 Task: Create in the project BeyondTech and in the Backlog issue 'Develop a new tool for automated testing of mobile application UI/UX design and user flow' a child issue 'Integration with patient information systems', and assign it to team member softage.2@softage.net. Create in the project BeyondTech and in the Backlog issue 'Upgrade the search and filtering mechanisms of a web application to improve user search experience and result accuracy' a child issue 'Code optimization for low-latency network socket optimization', and assign it to team member softage.3@softage.net
Action: Mouse moved to (188, 66)
Screenshot: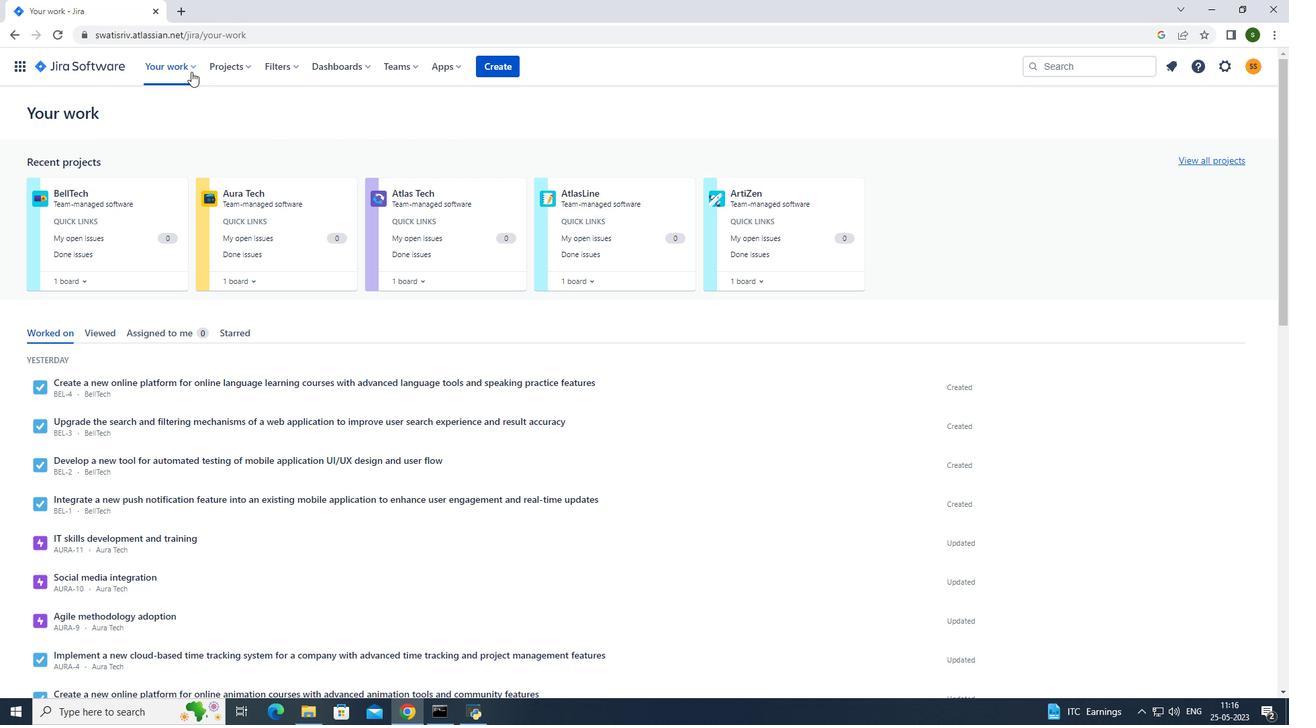 
Action: Mouse pressed left at (188, 66)
Screenshot: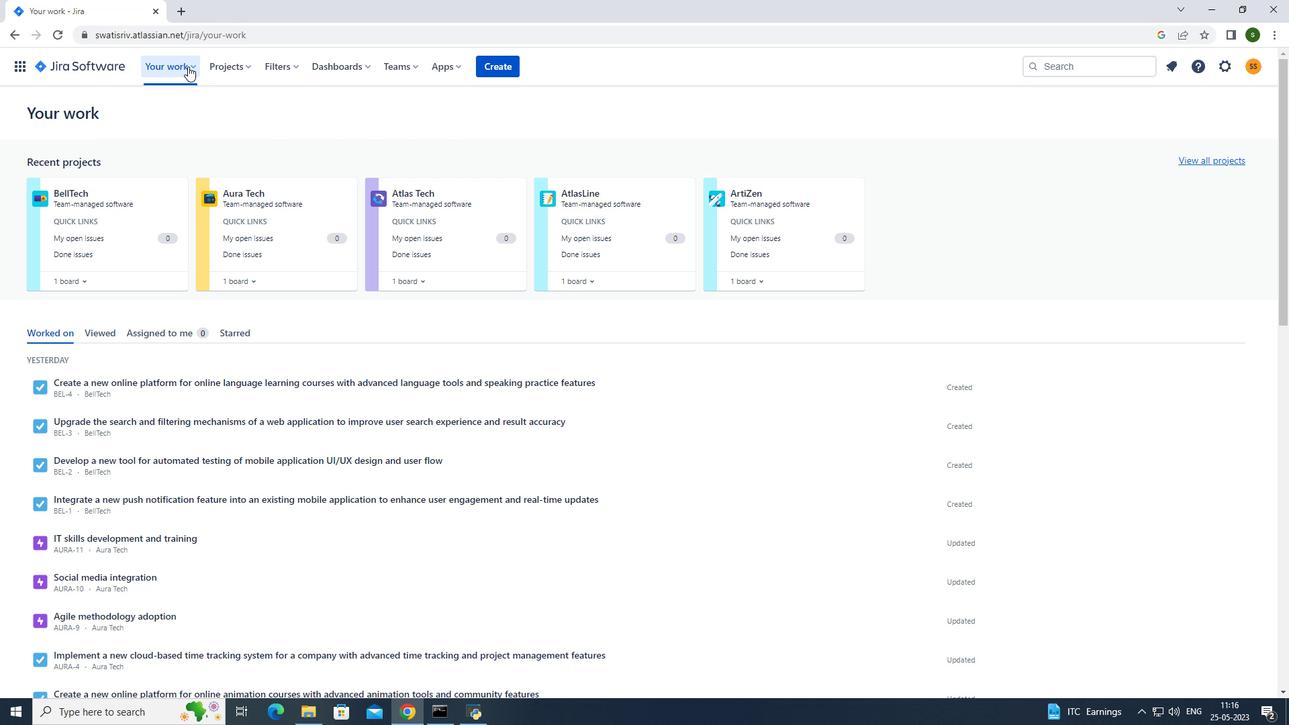
Action: Mouse moved to (243, 66)
Screenshot: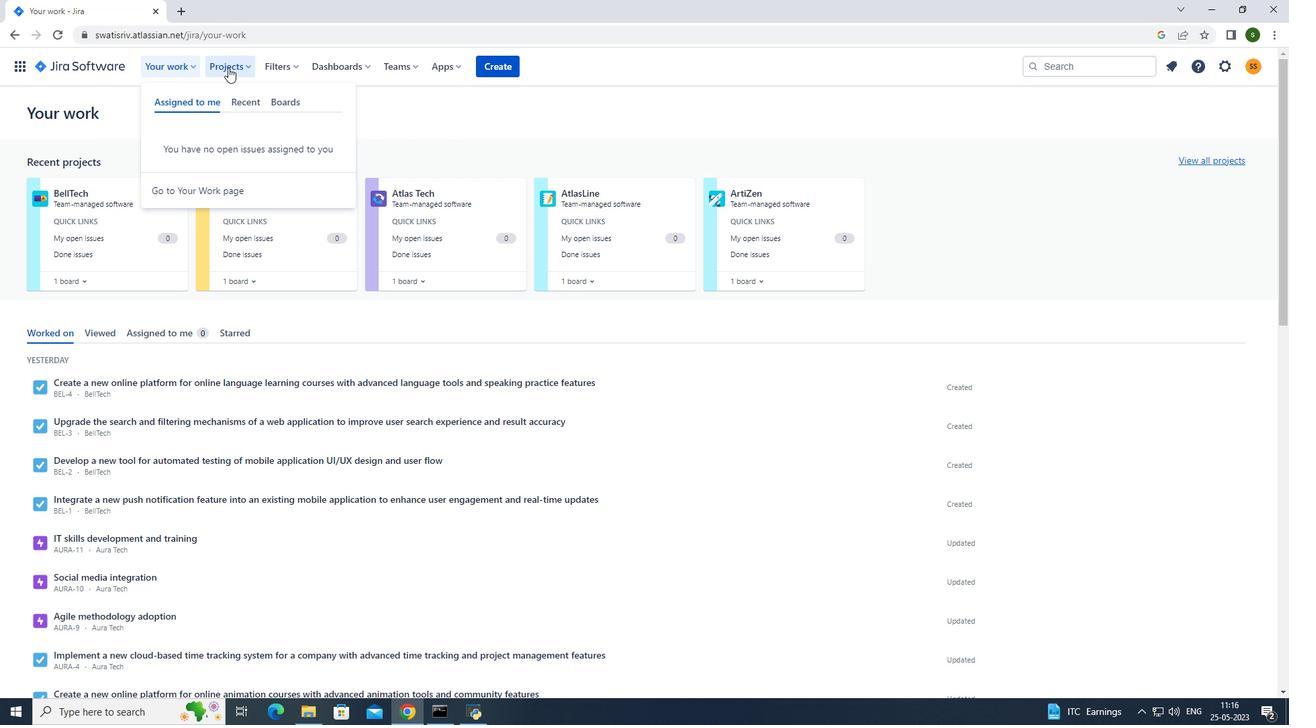 
Action: Mouse pressed left at (243, 66)
Screenshot: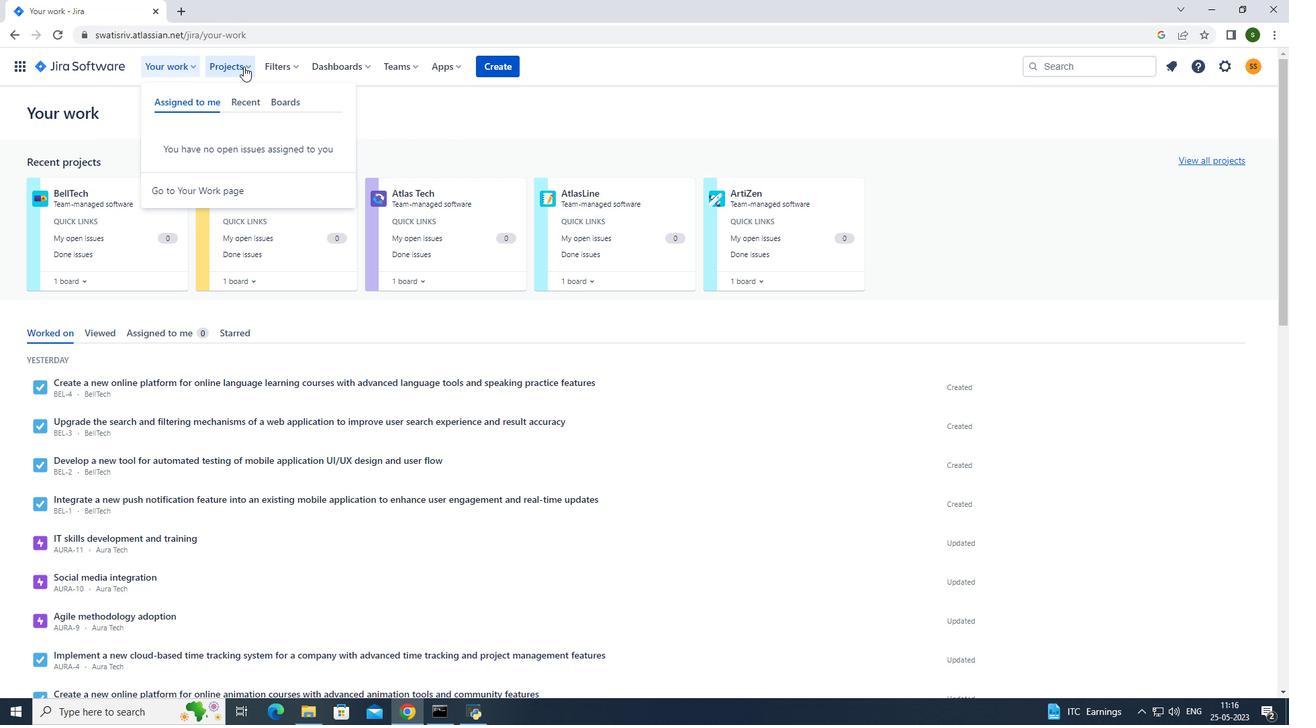 
Action: Mouse moved to (265, 116)
Screenshot: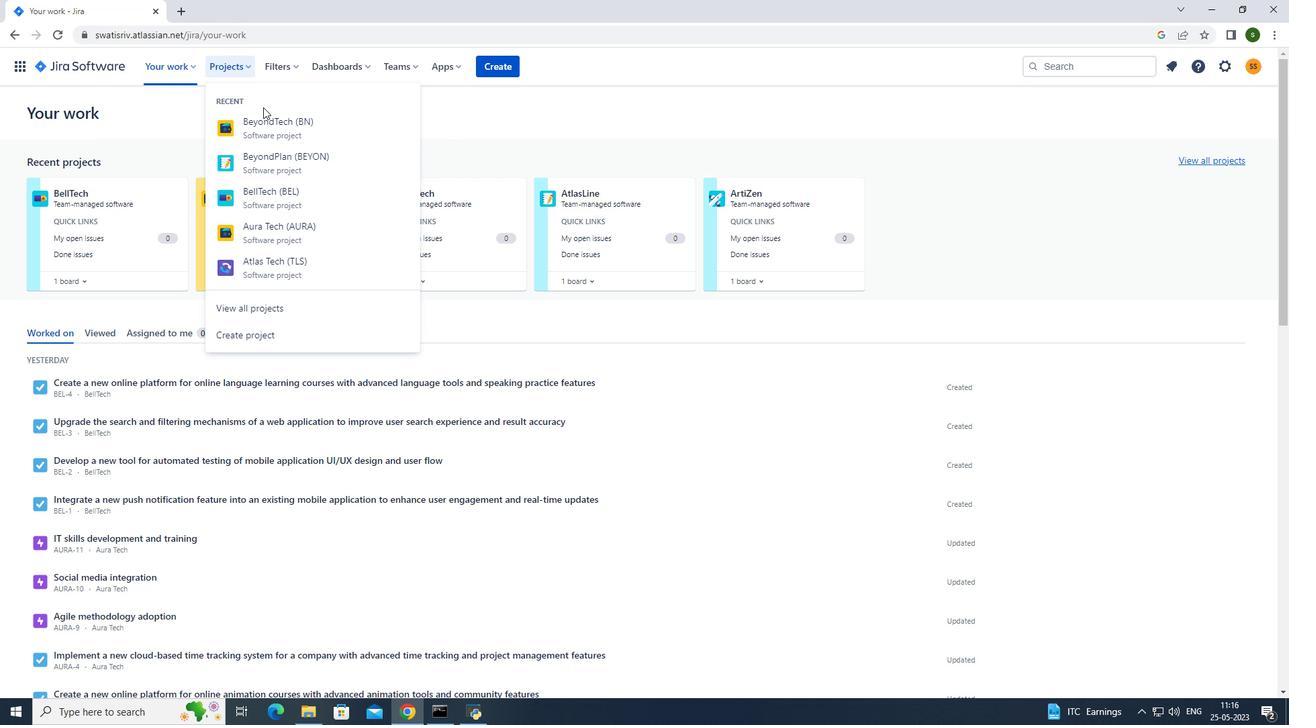
Action: Mouse pressed left at (265, 116)
Screenshot: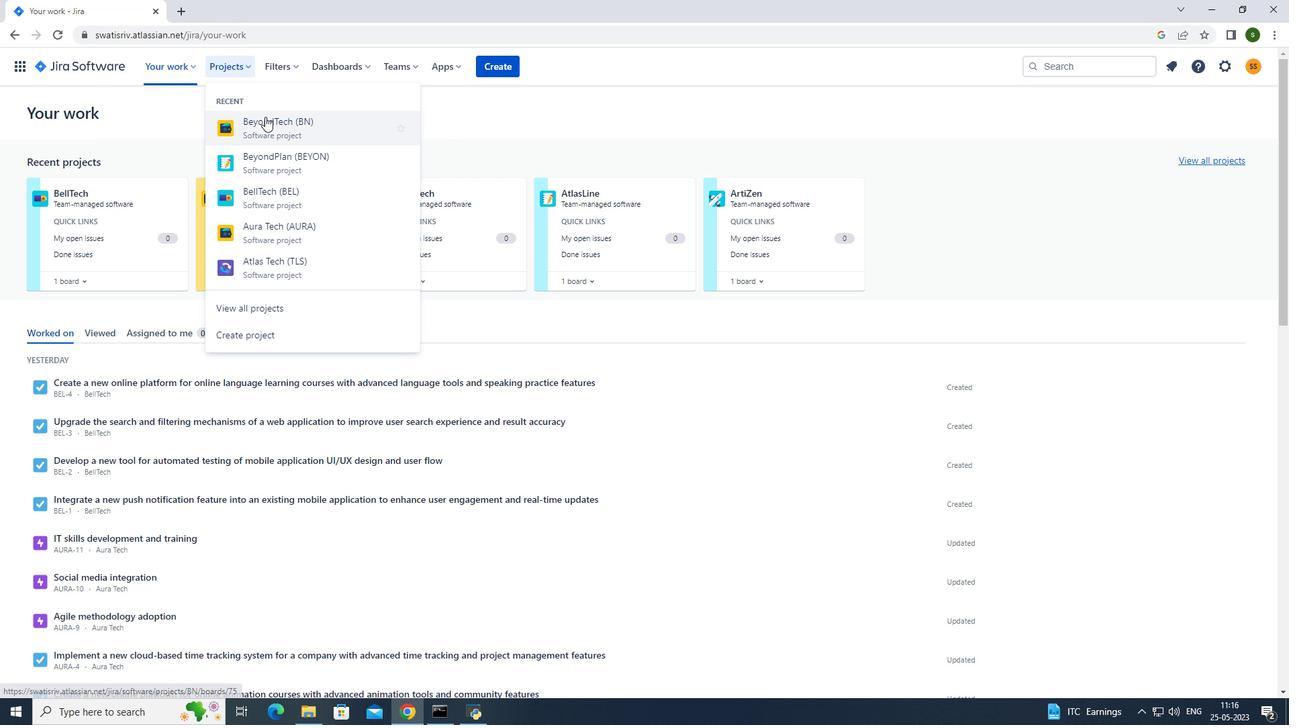 
Action: Mouse moved to (98, 208)
Screenshot: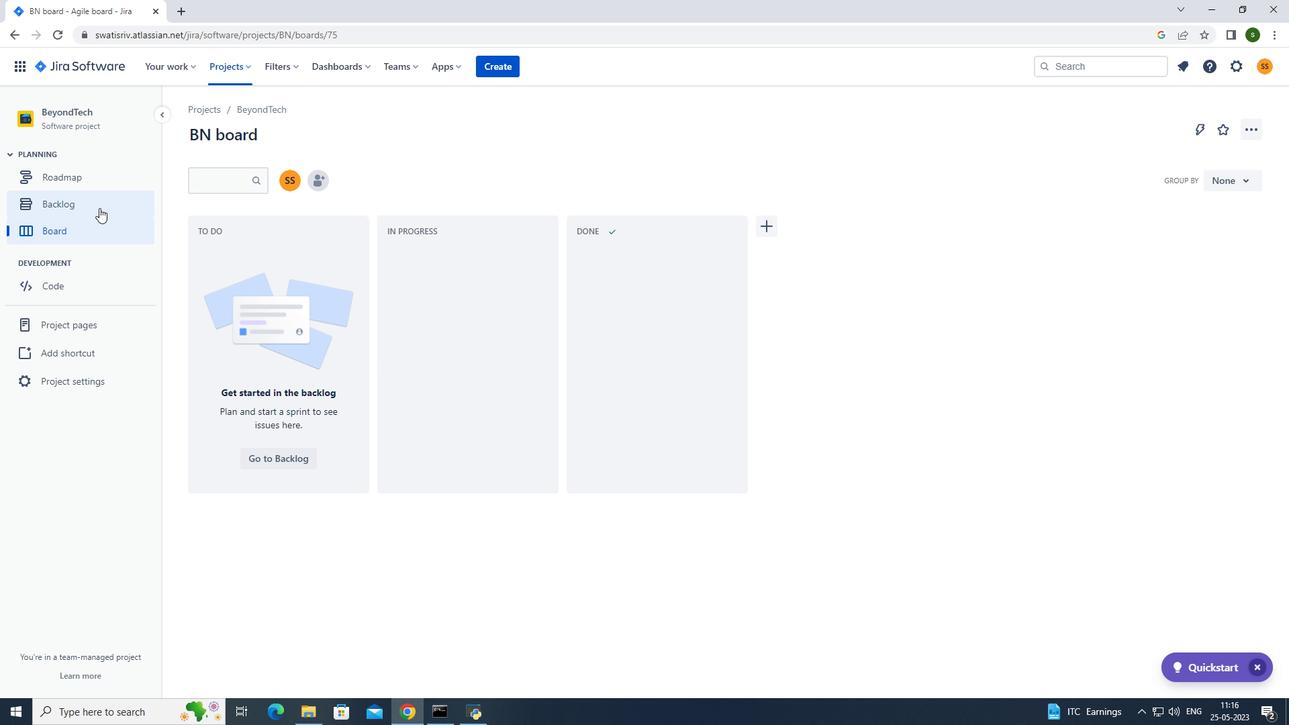 
Action: Mouse pressed left at (98, 208)
Screenshot: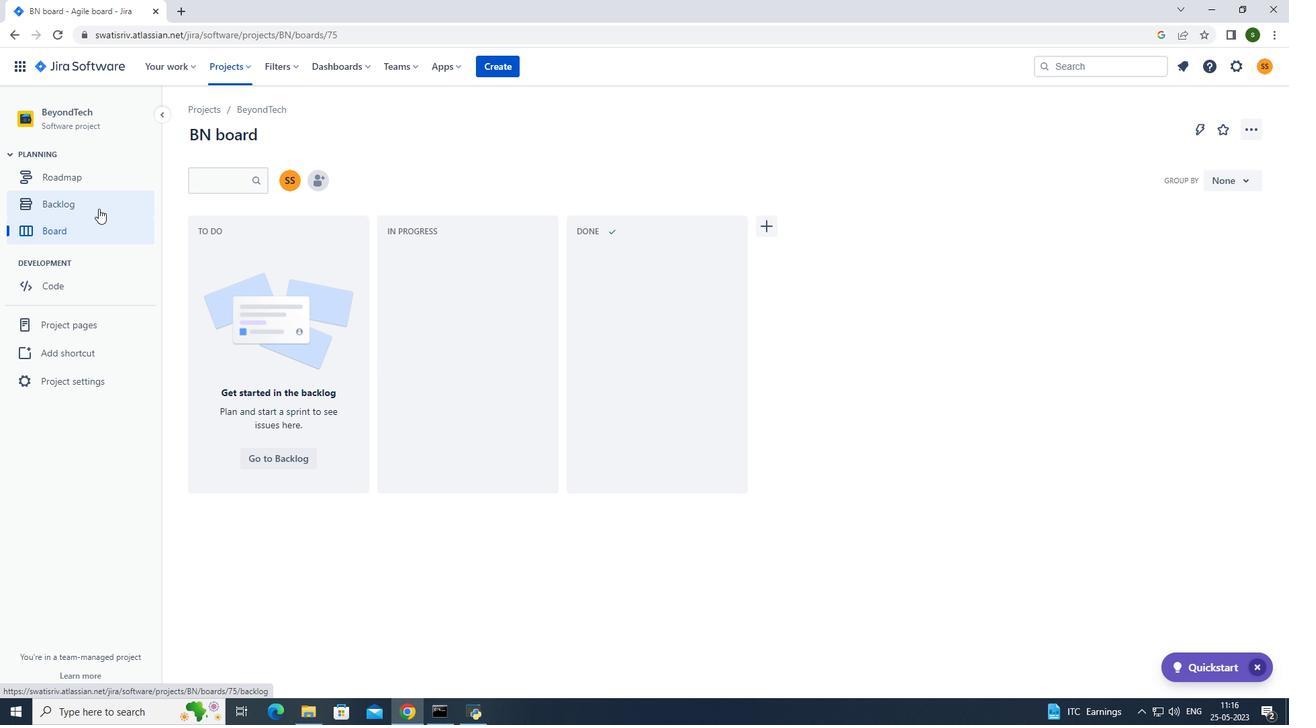 
Action: Mouse moved to (600, 431)
Screenshot: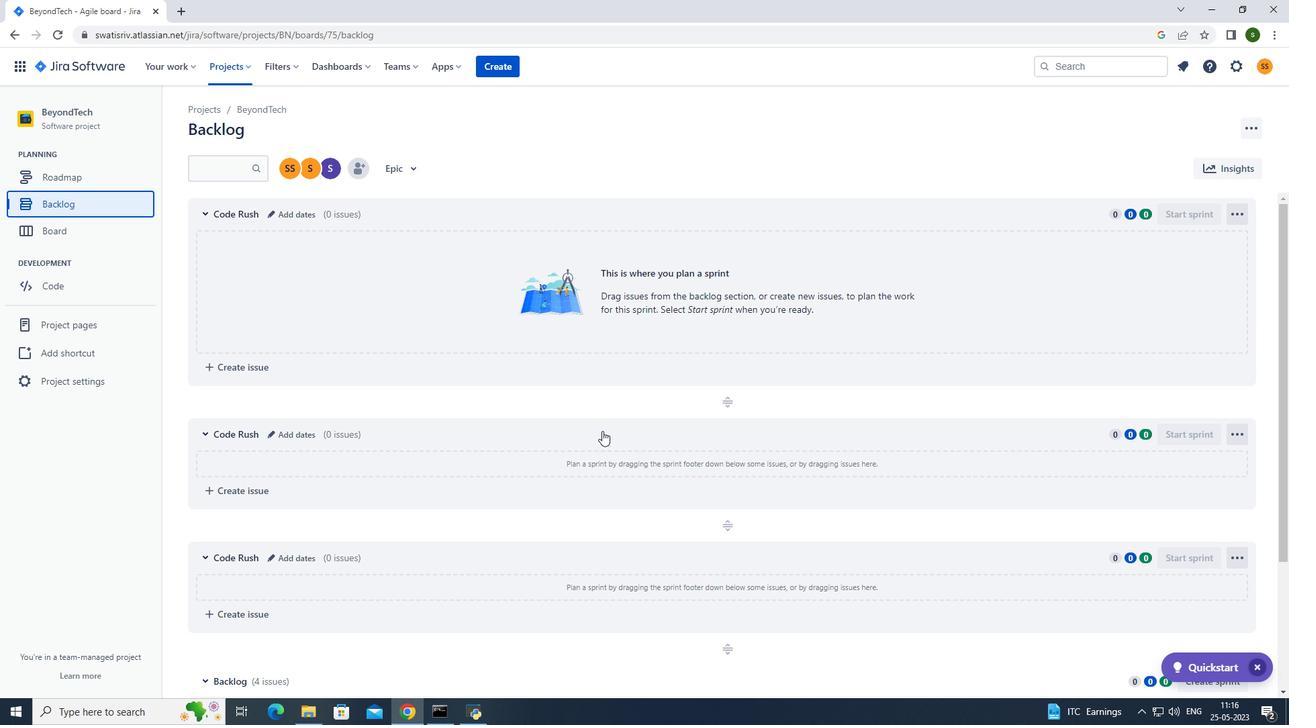 
Action: Mouse scrolled (600, 431) with delta (0, 0)
Screenshot: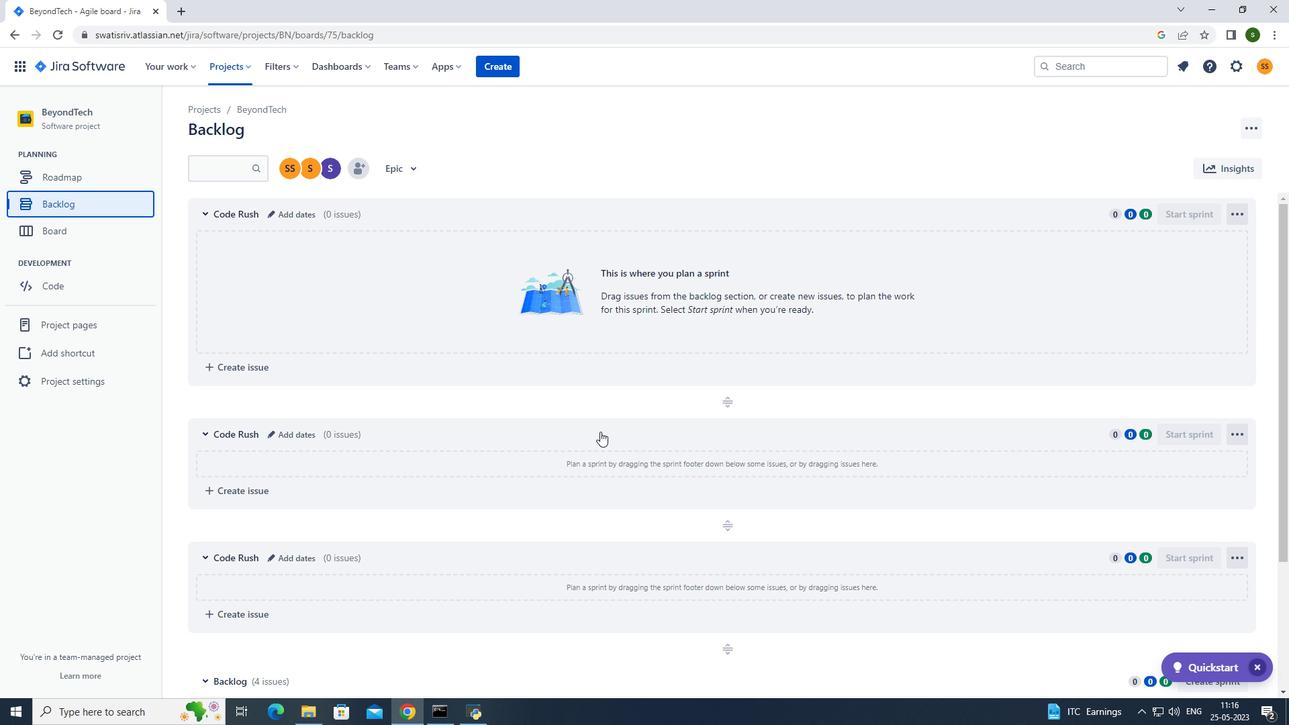 
Action: Mouse scrolled (600, 431) with delta (0, 0)
Screenshot: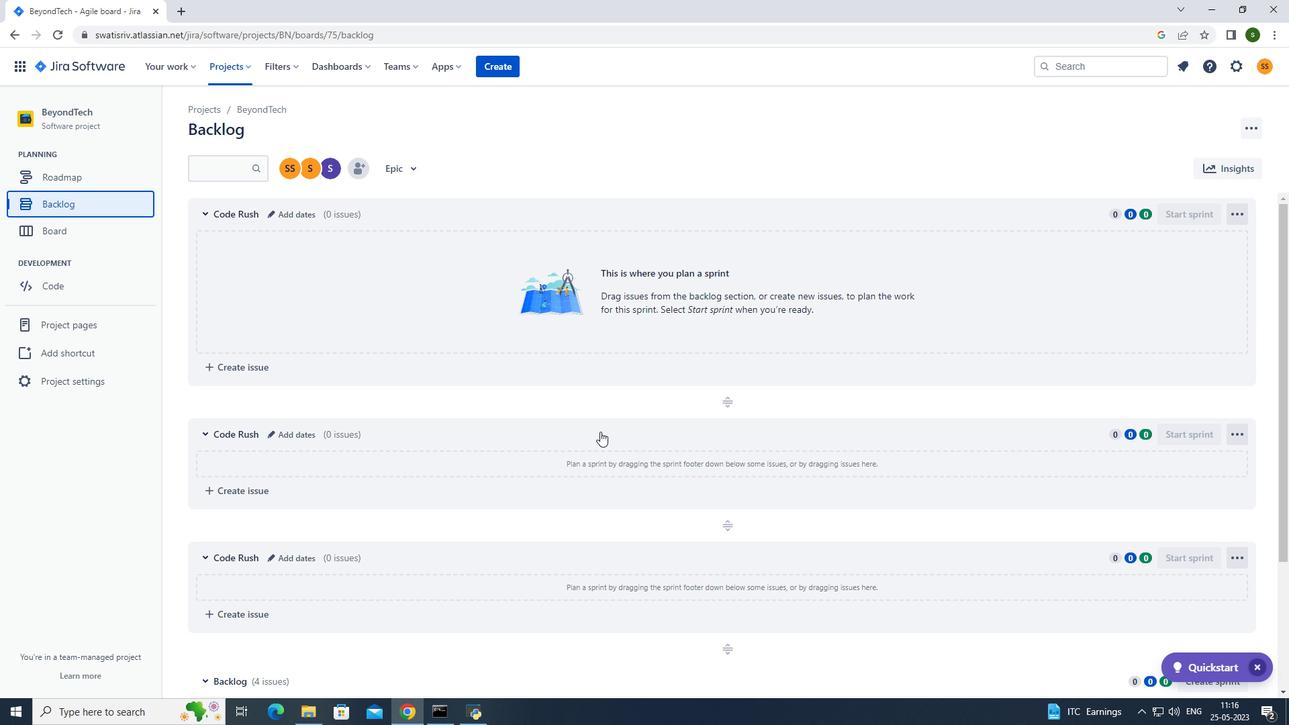 
Action: Mouse scrolled (600, 431) with delta (0, 0)
Screenshot: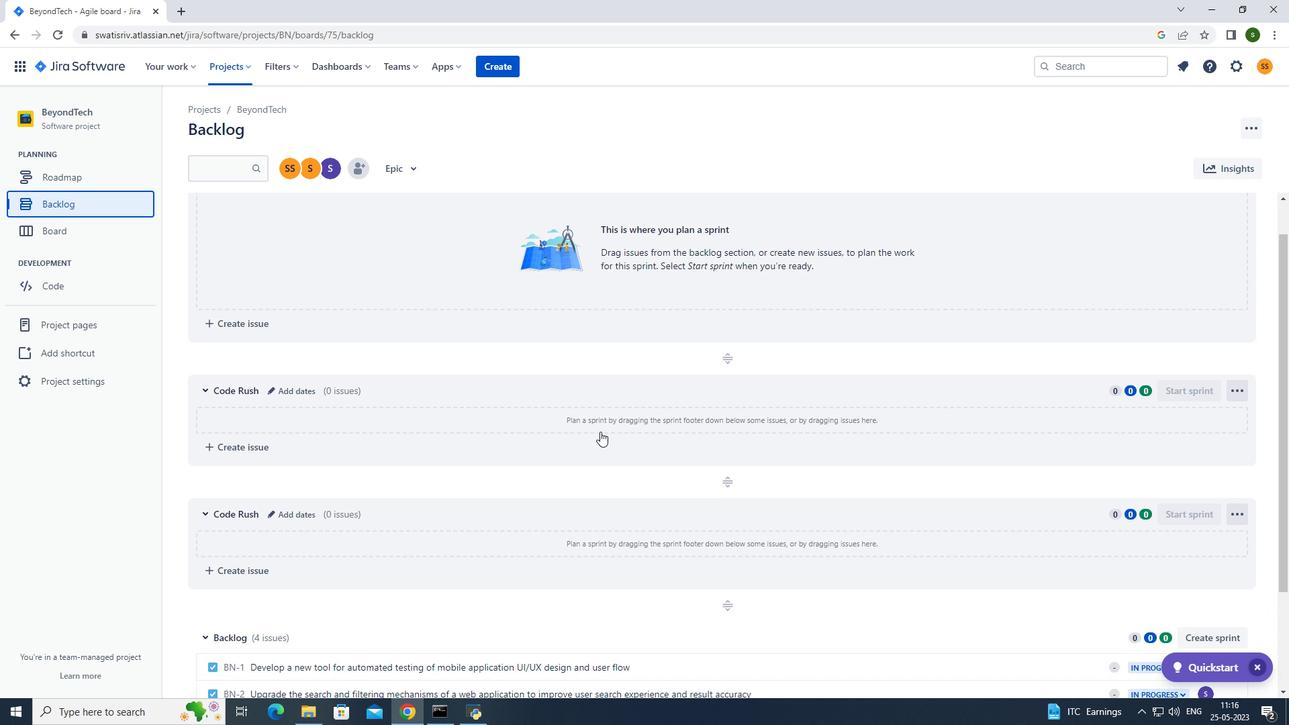 
Action: Mouse scrolled (600, 431) with delta (0, 0)
Screenshot: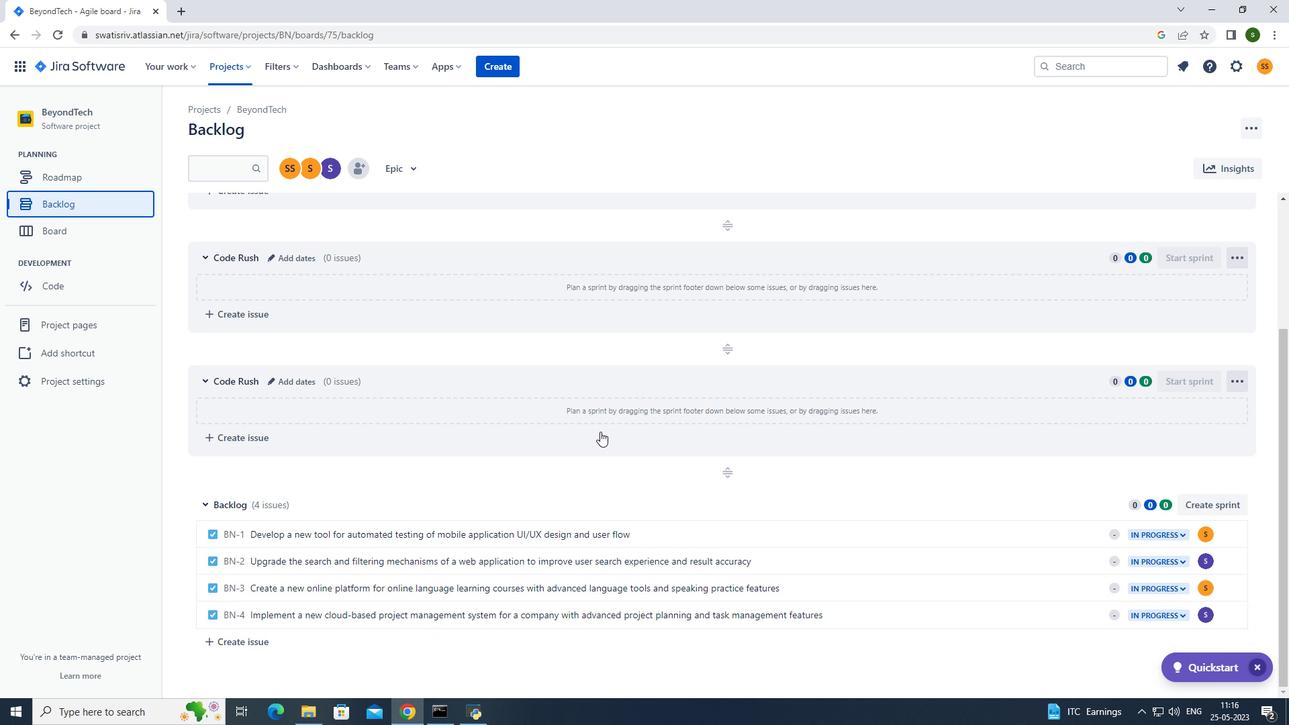 
Action: Mouse scrolled (600, 431) with delta (0, 0)
Screenshot: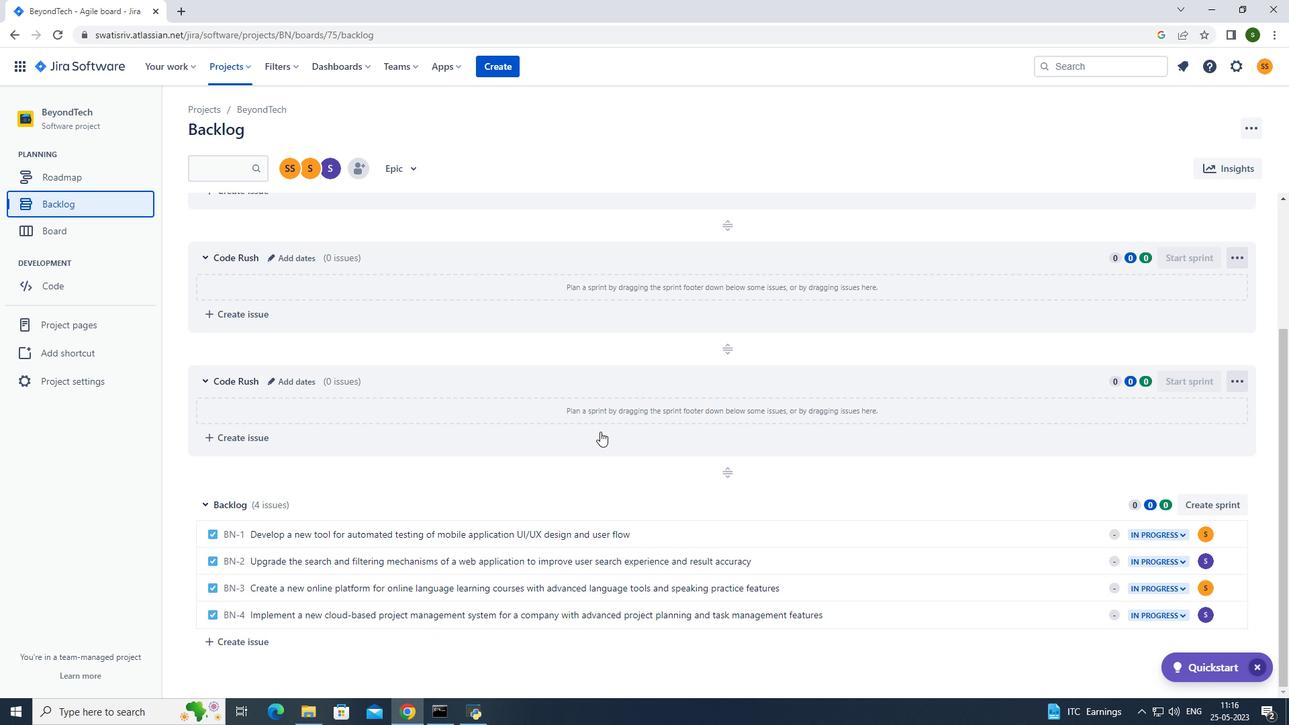 
Action: Mouse moved to (848, 531)
Screenshot: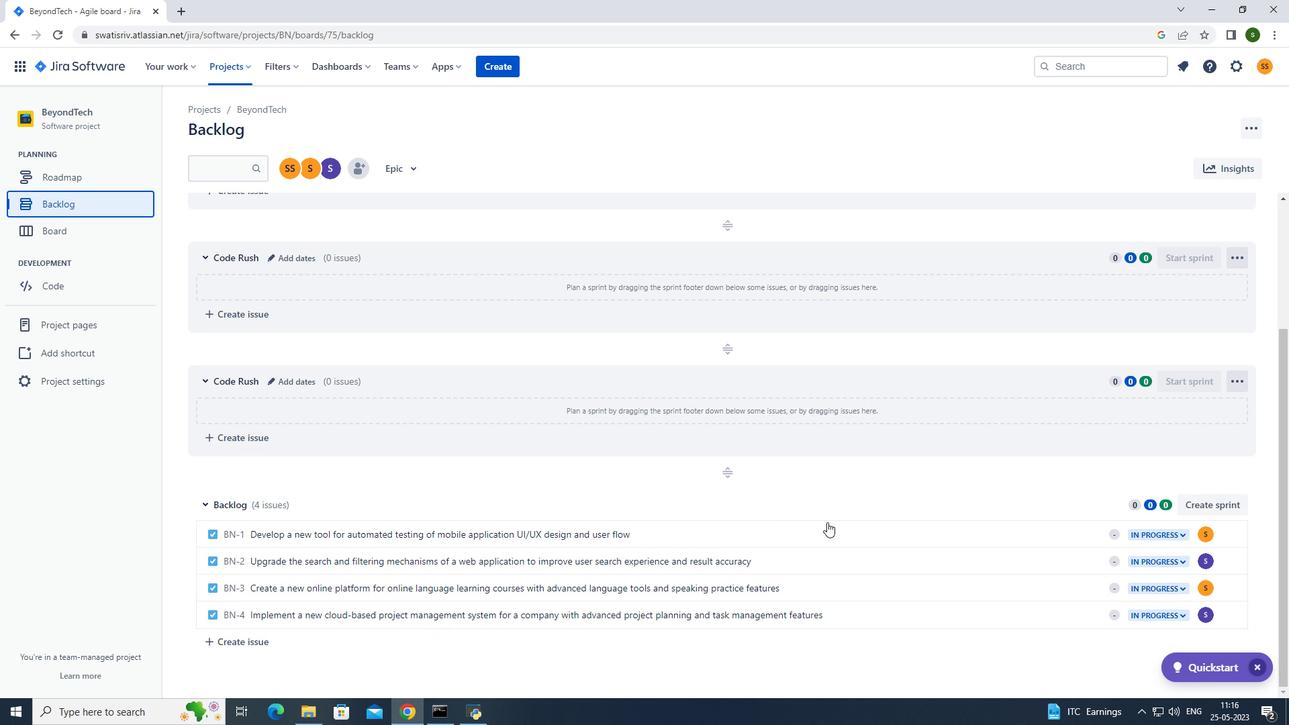 
Action: Mouse pressed left at (848, 531)
Screenshot: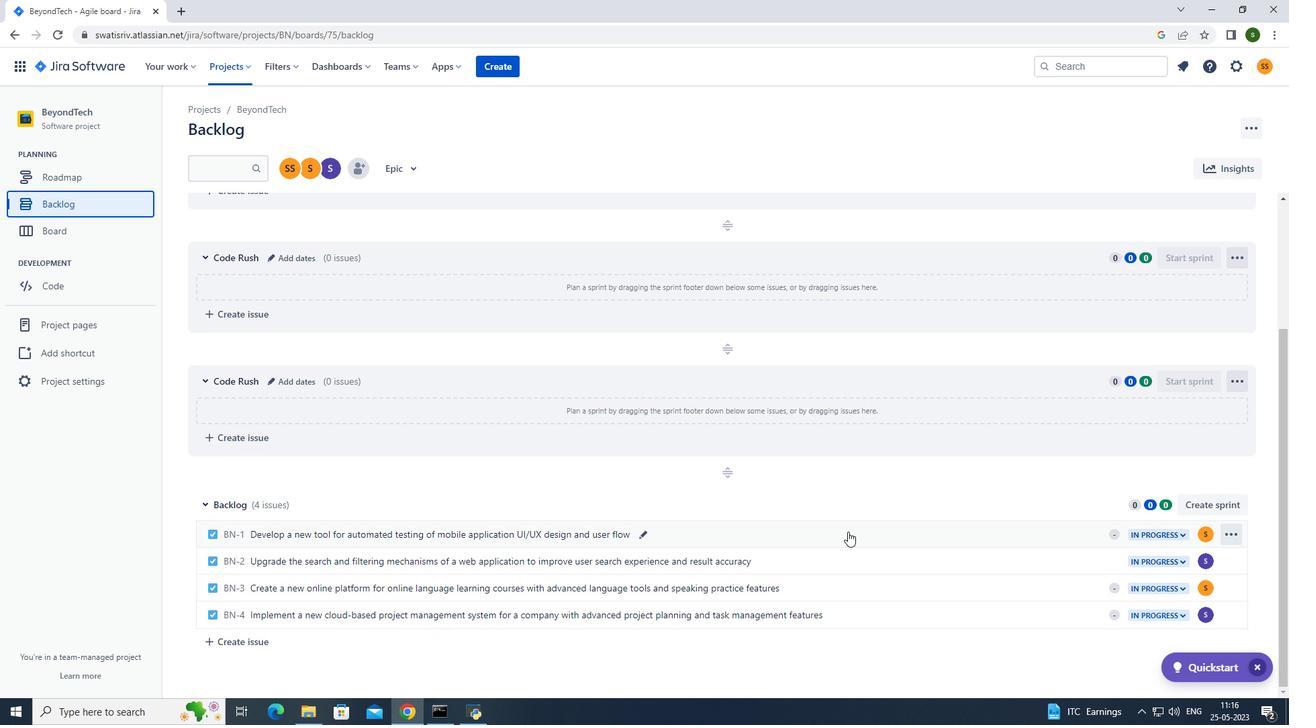 
Action: Mouse moved to (1051, 313)
Screenshot: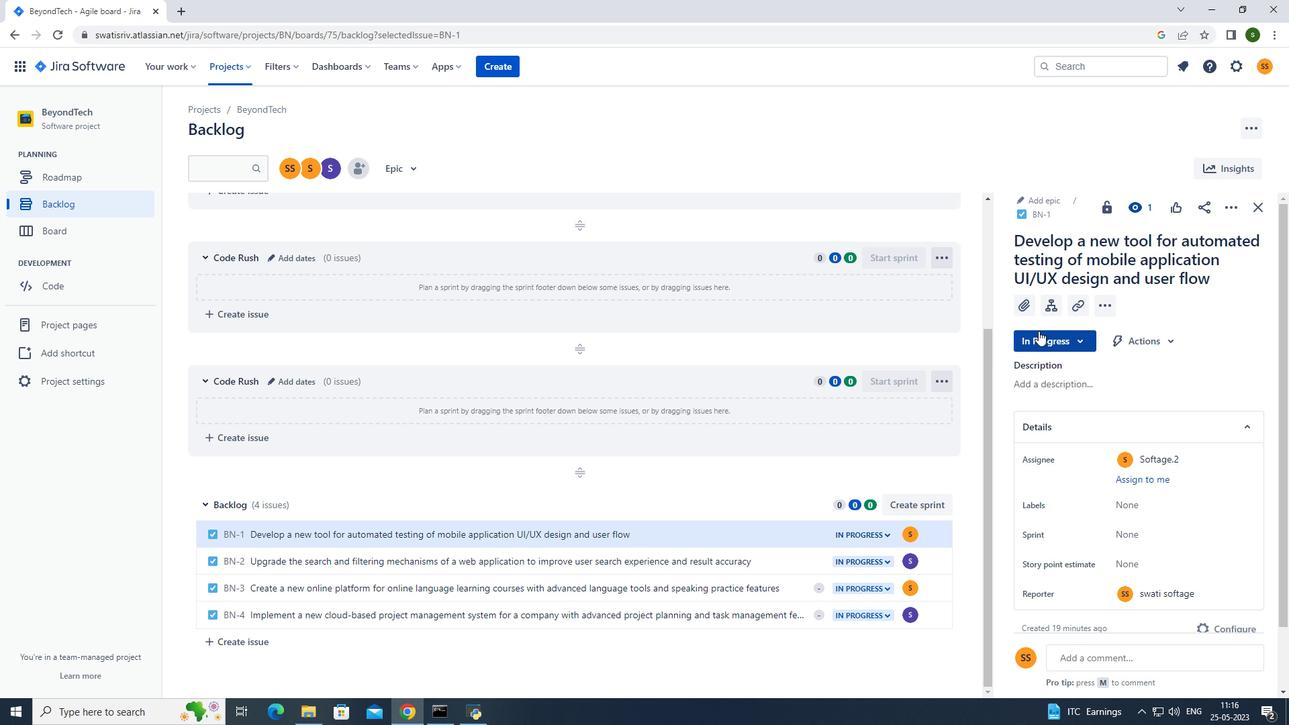 
Action: Mouse pressed left at (1051, 313)
Screenshot: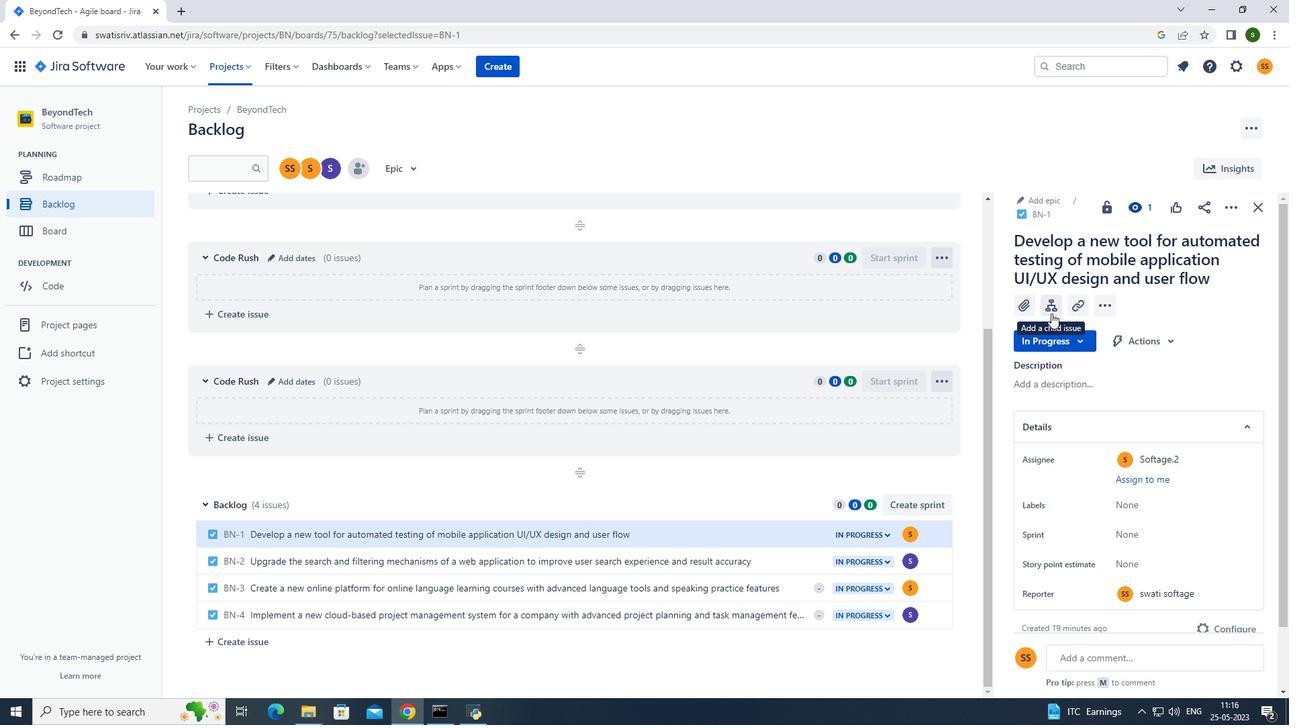 
Action: Mouse moved to (1087, 424)
Screenshot: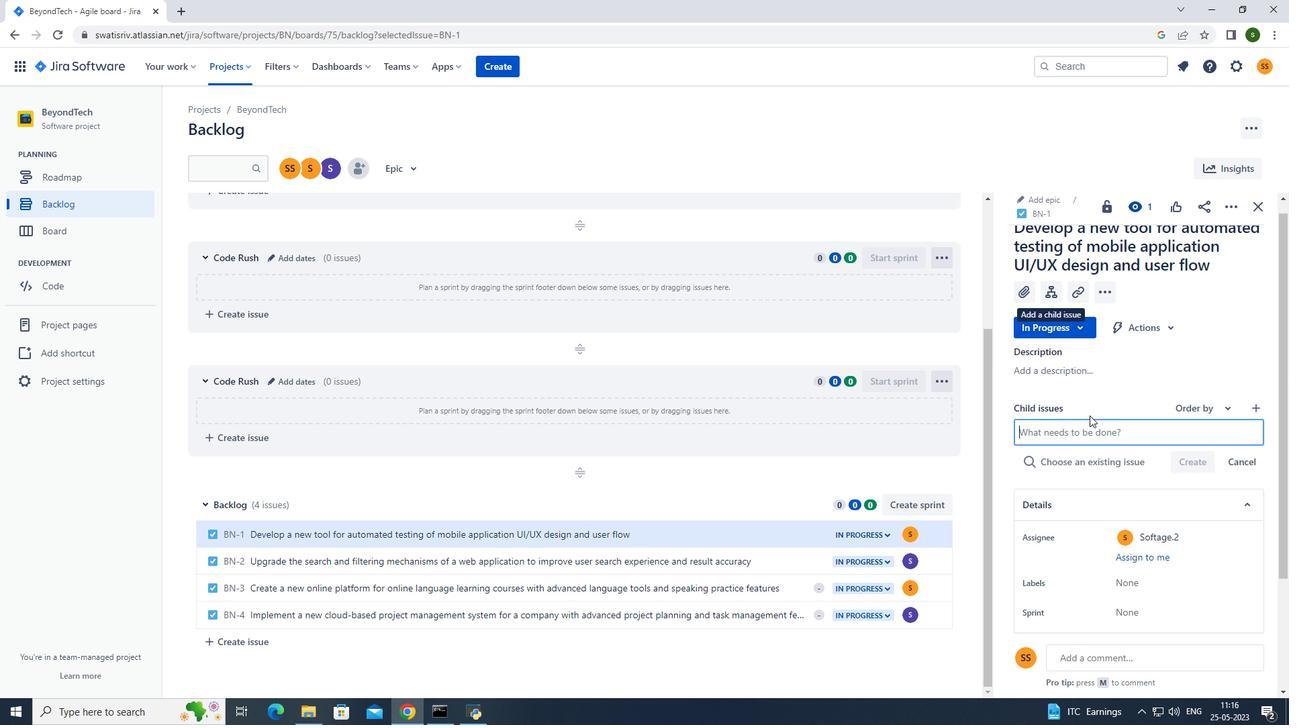 
Action: Mouse pressed left at (1087, 424)
Screenshot: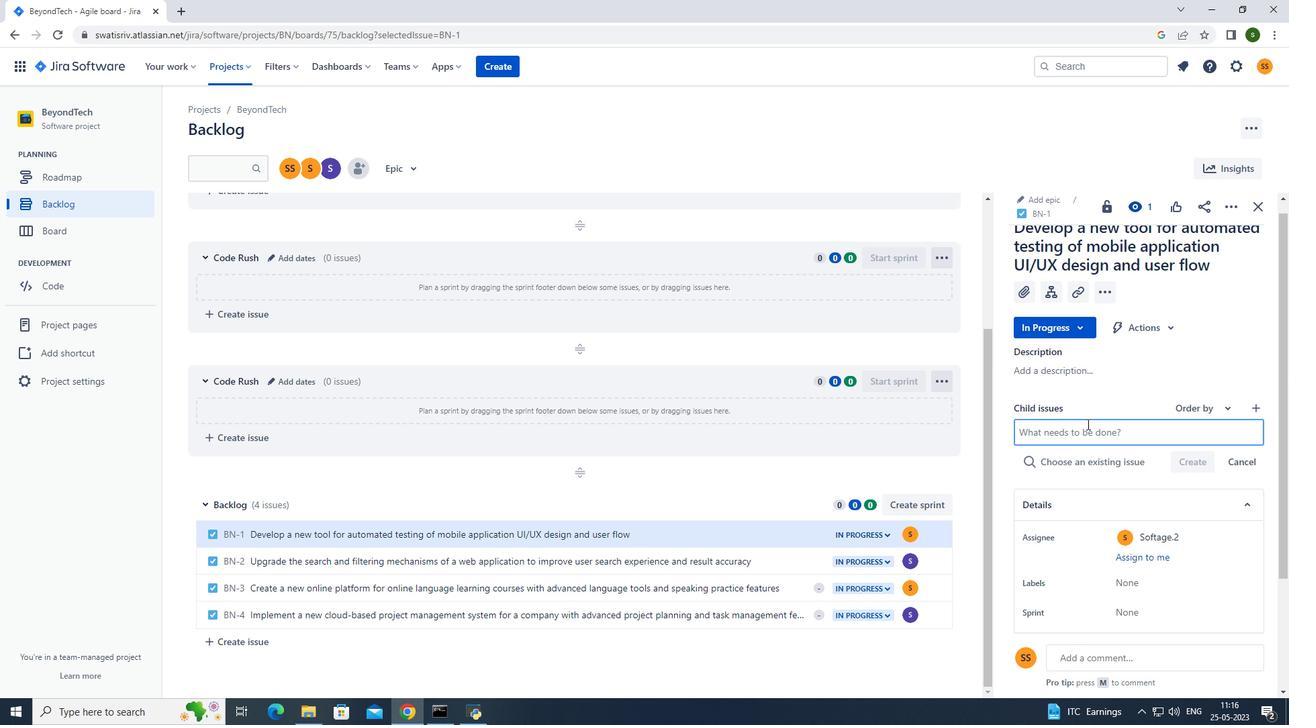 
Action: Mouse moved to (1087, 424)
Screenshot: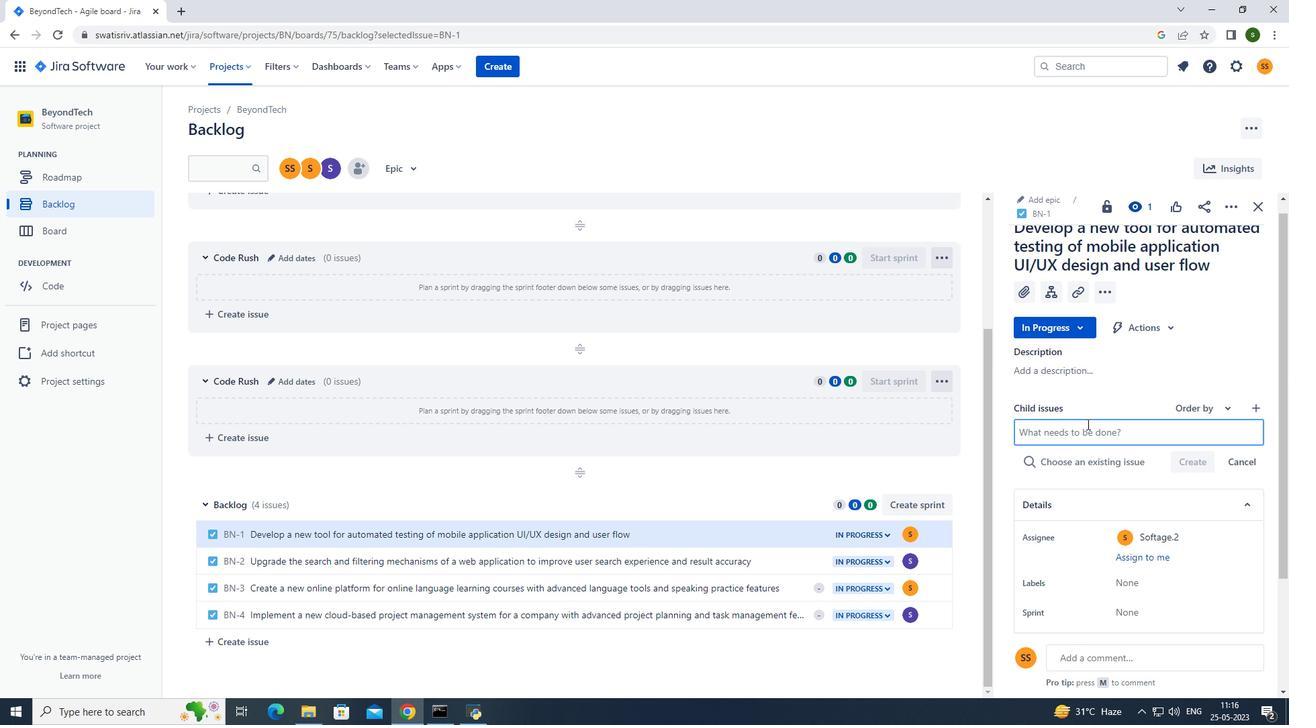 
Action: Key pressed <Key.caps_lock>I<Key.caps_lock>ntegration<Key.space>with<Key.space>patient<Key.space>information<Key.space>systems<Key.enter>
Screenshot: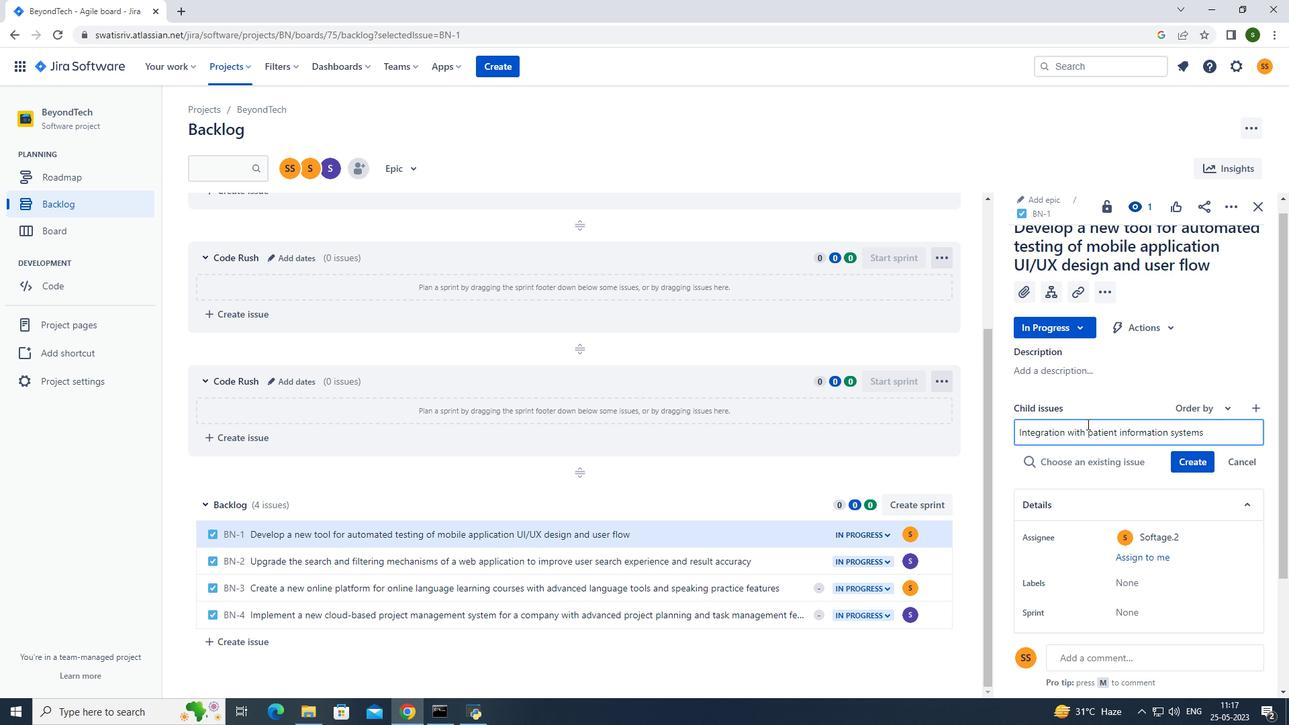 
Action: Mouse moved to (1203, 438)
Screenshot: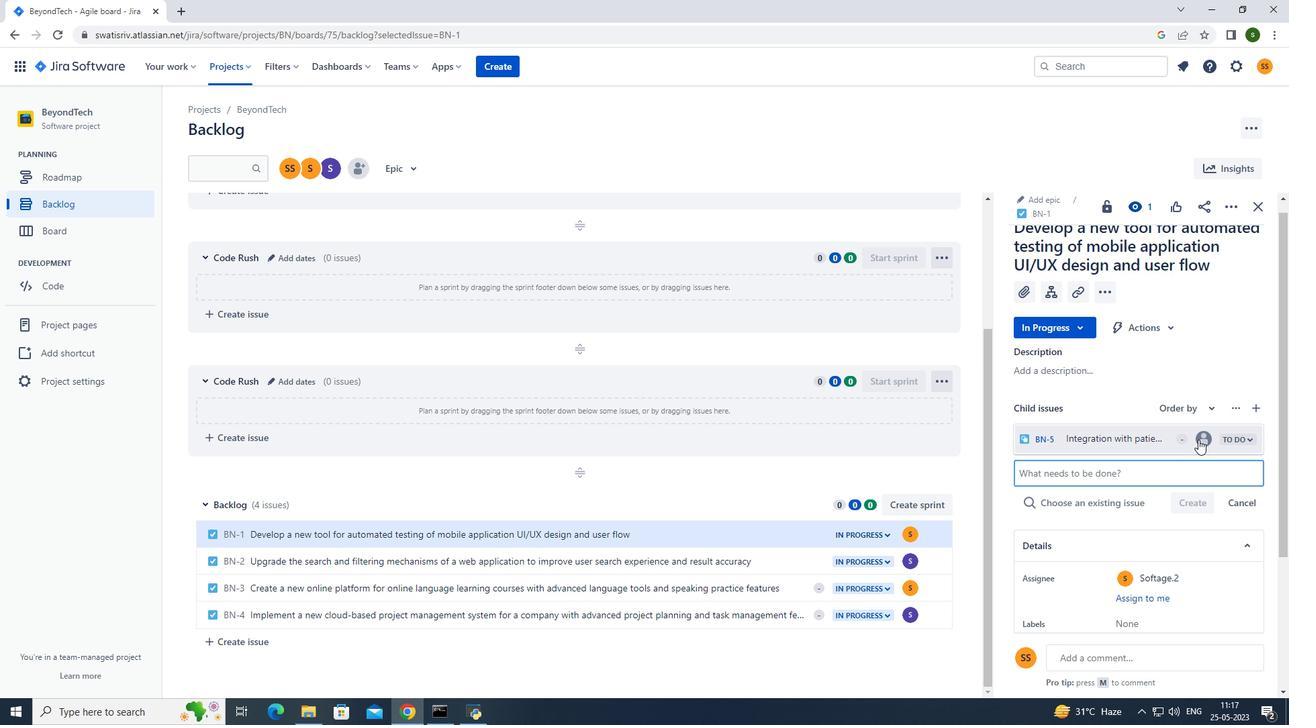 
Action: Mouse pressed left at (1203, 438)
Screenshot: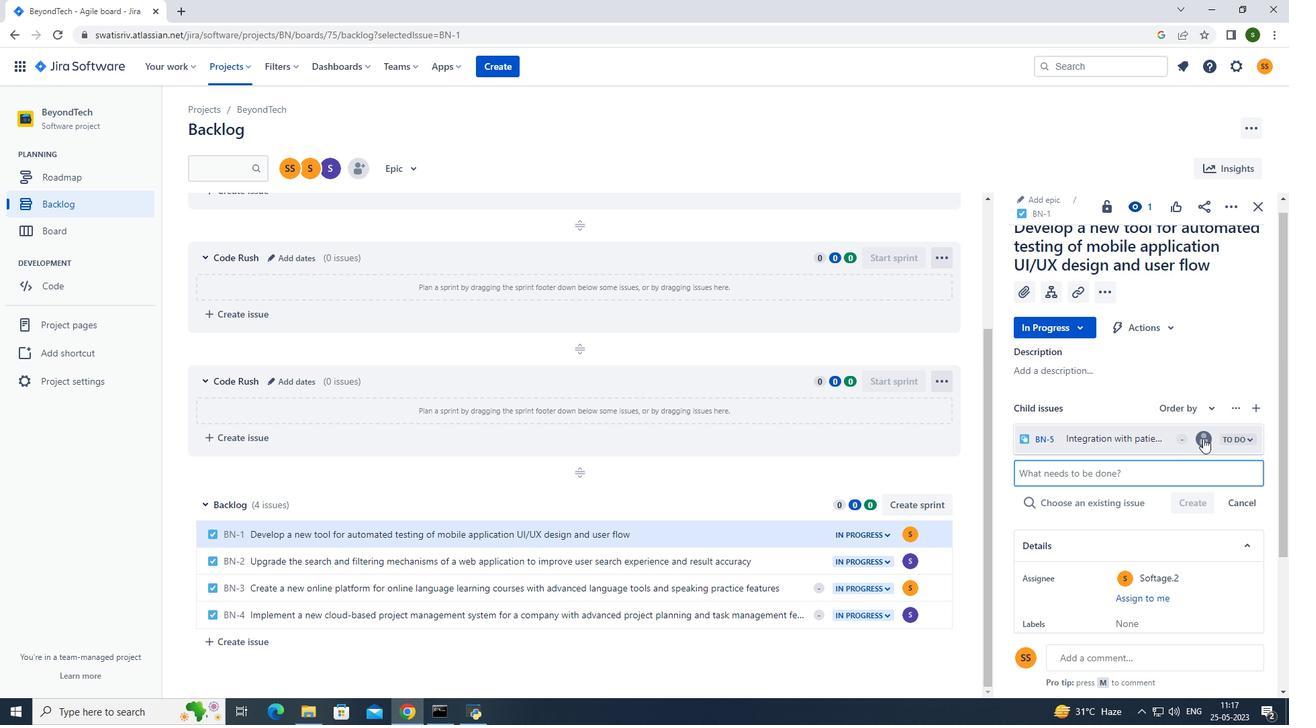 
Action: Mouse moved to (1084, 366)
Screenshot: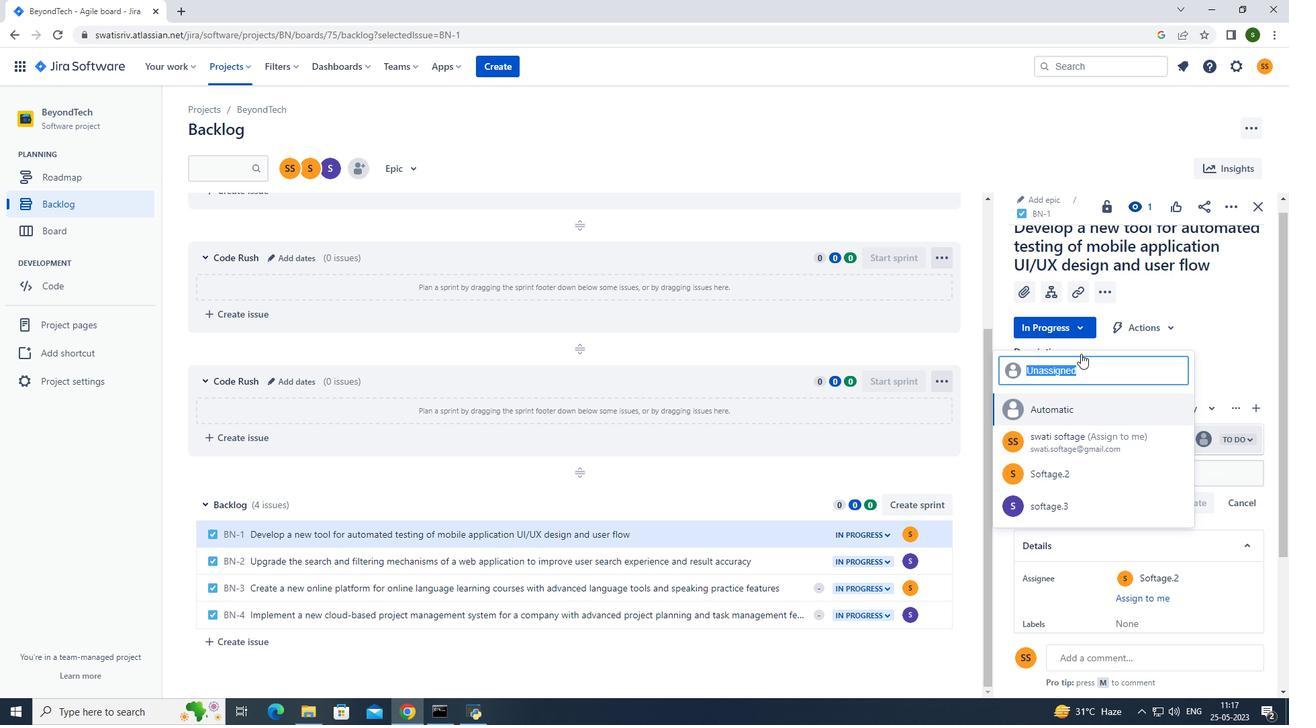 
Action: Key pressed softage.2<Key.shift>@softage.net
Screenshot: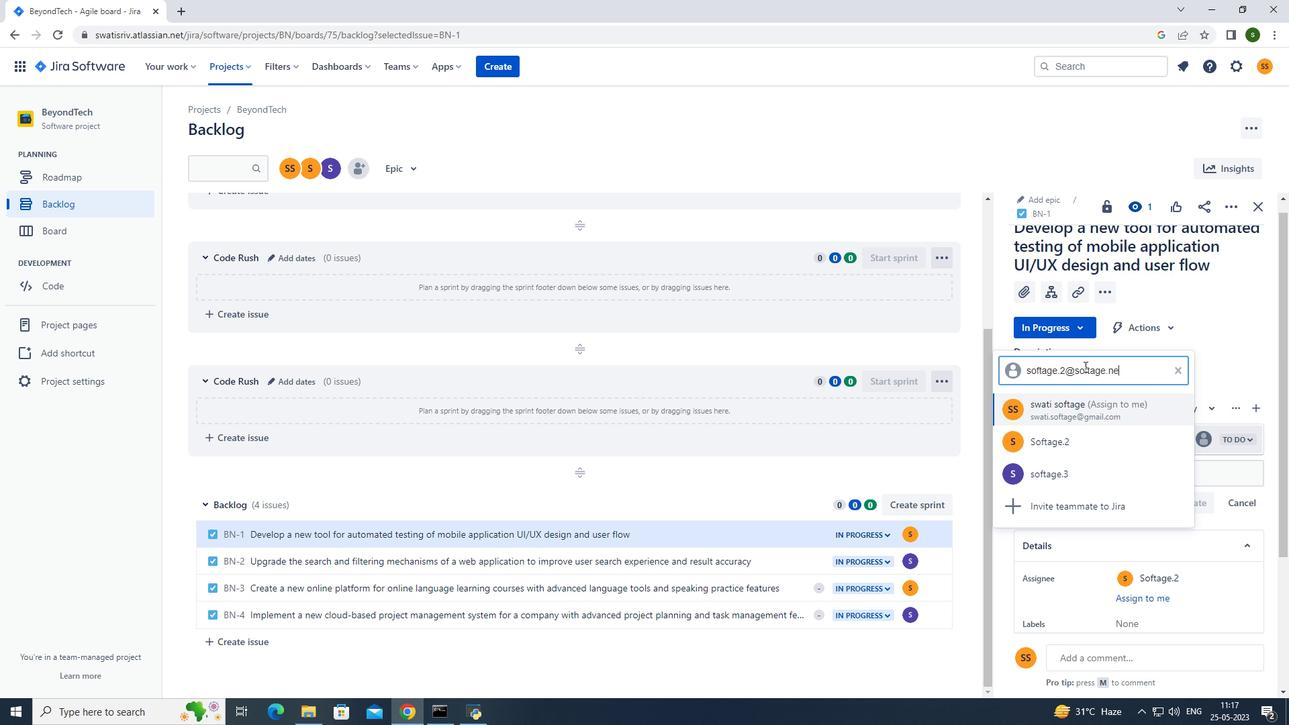 
Action: Mouse moved to (1093, 435)
Screenshot: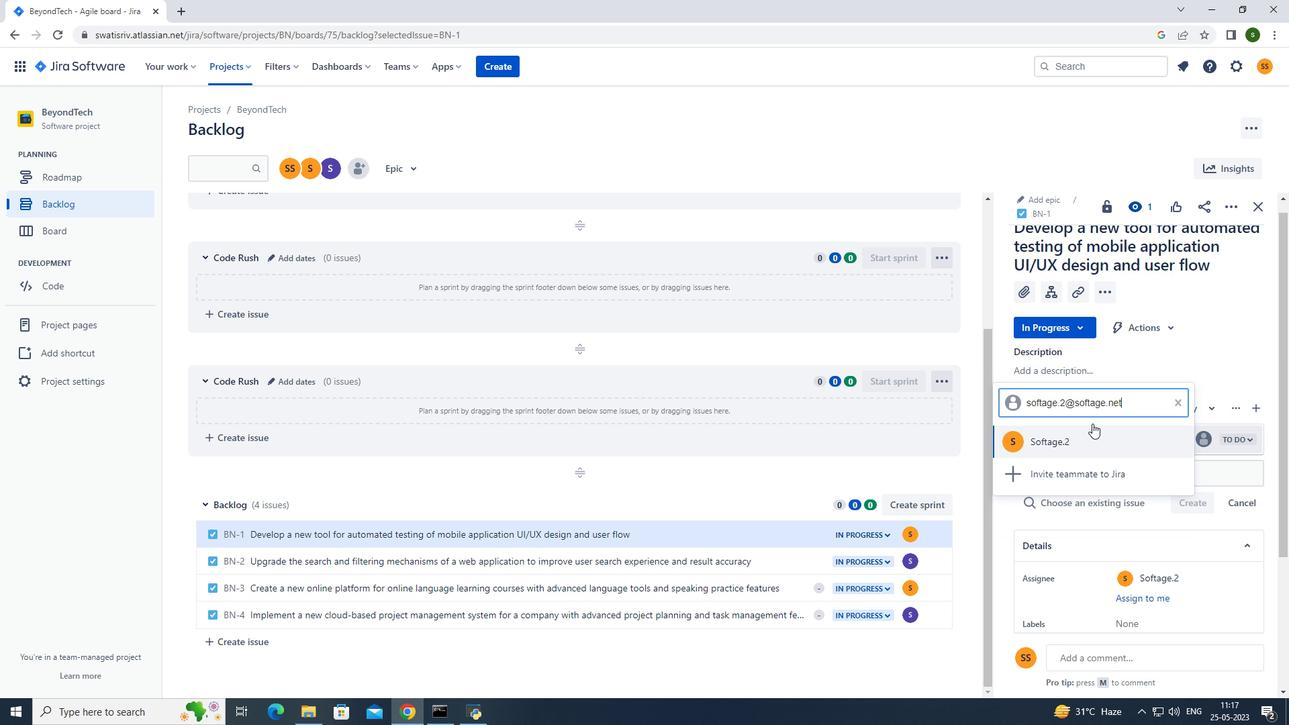 
Action: Mouse pressed left at (1093, 435)
Screenshot: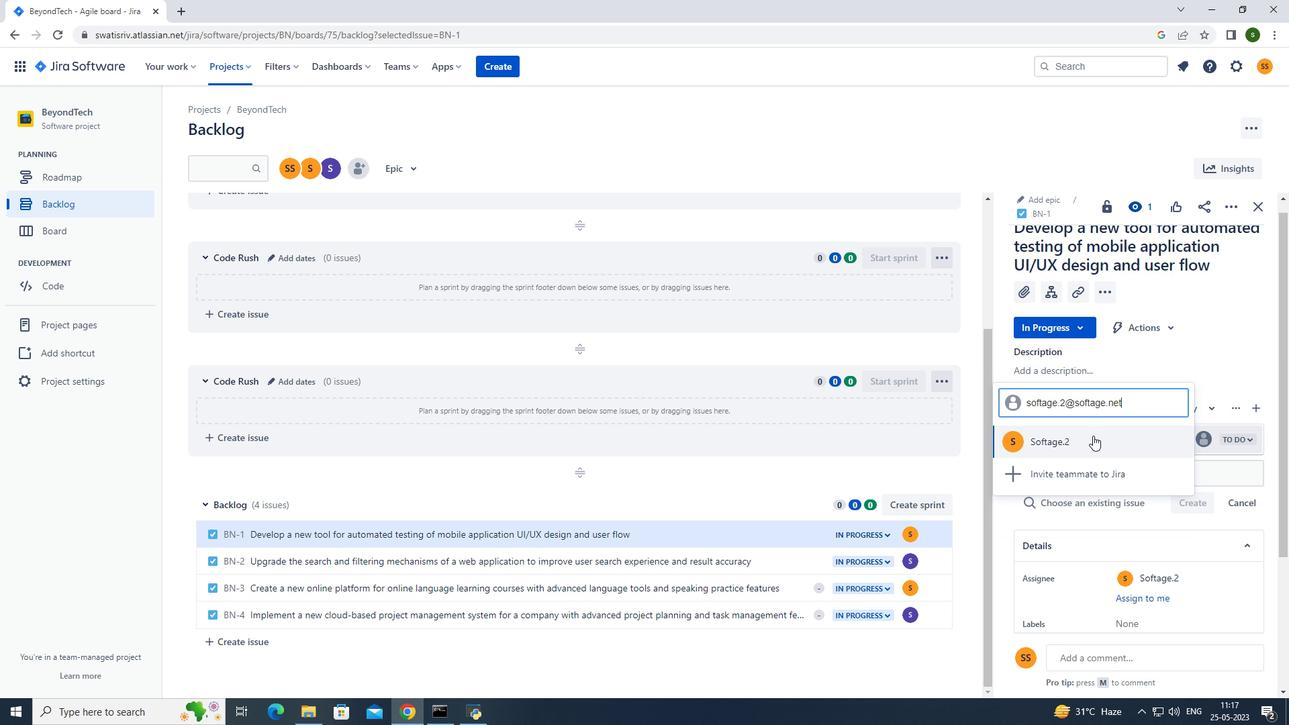 
Action: Mouse moved to (582, 153)
Screenshot: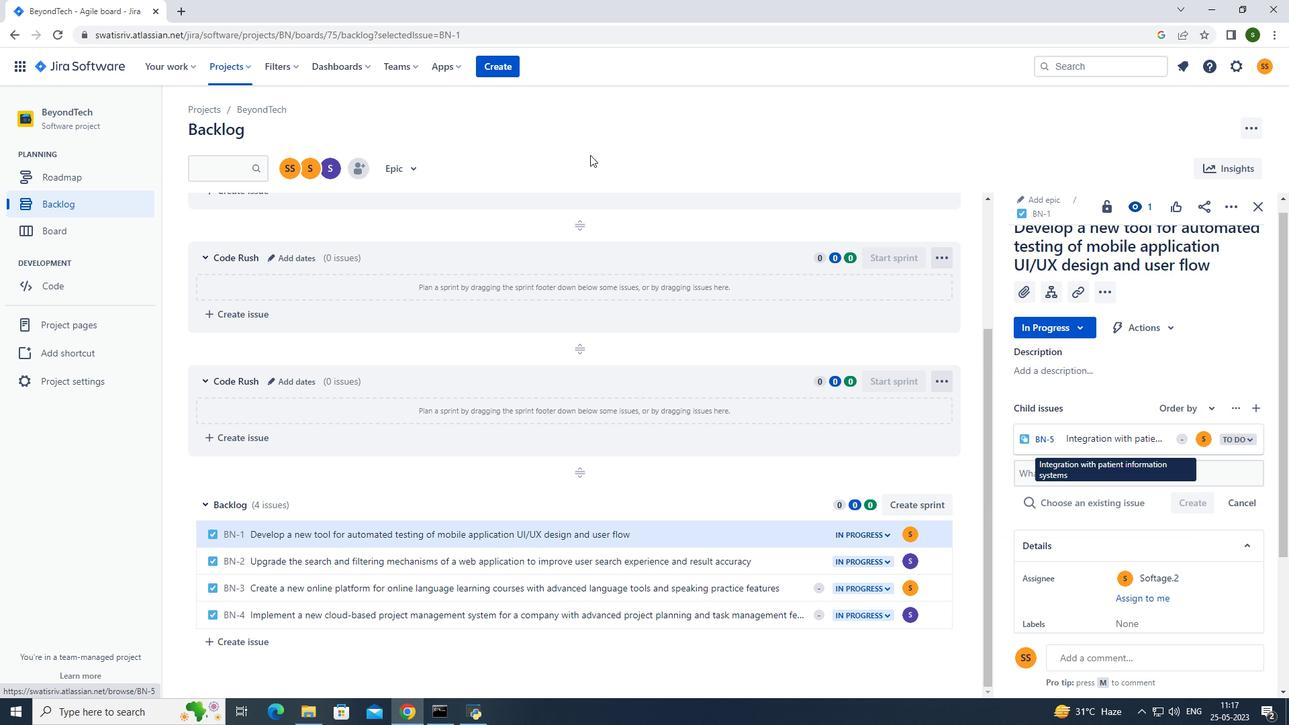 
Action: Mouse pressed left at (582, 153)
Screenshot: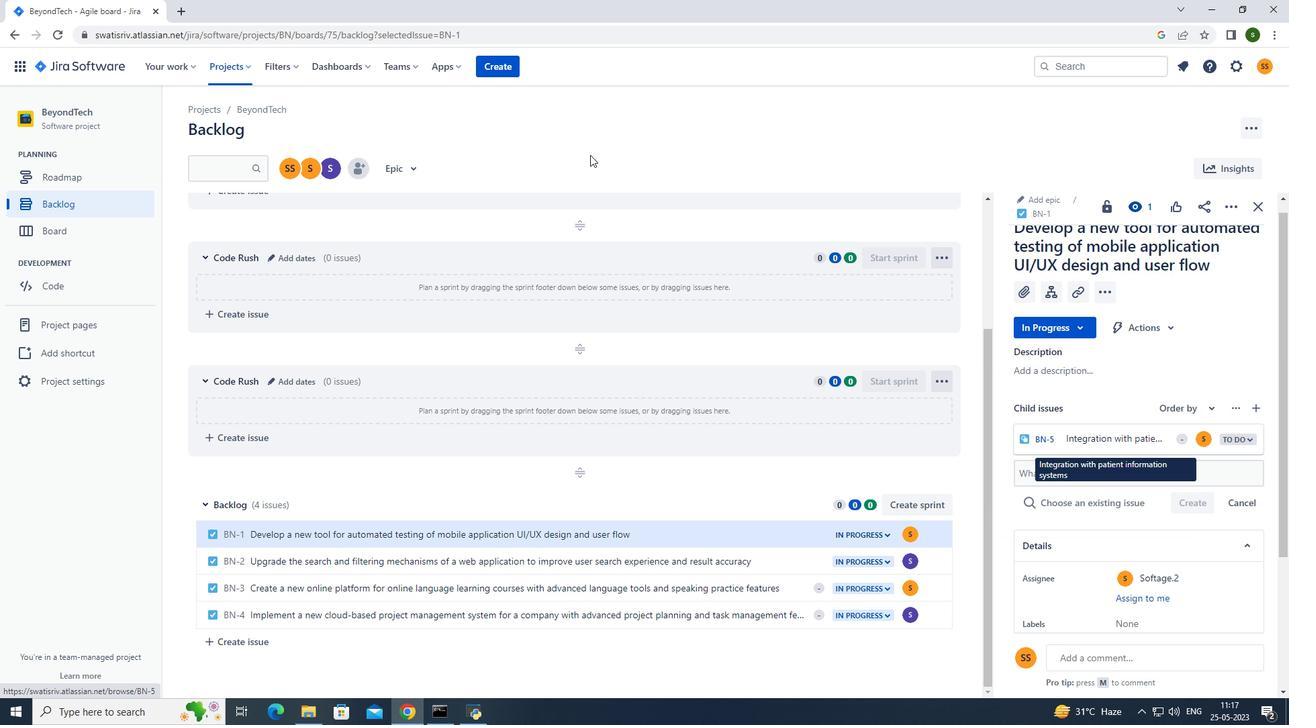 
Action: Mouse moved to (236, 57)
Screenshot: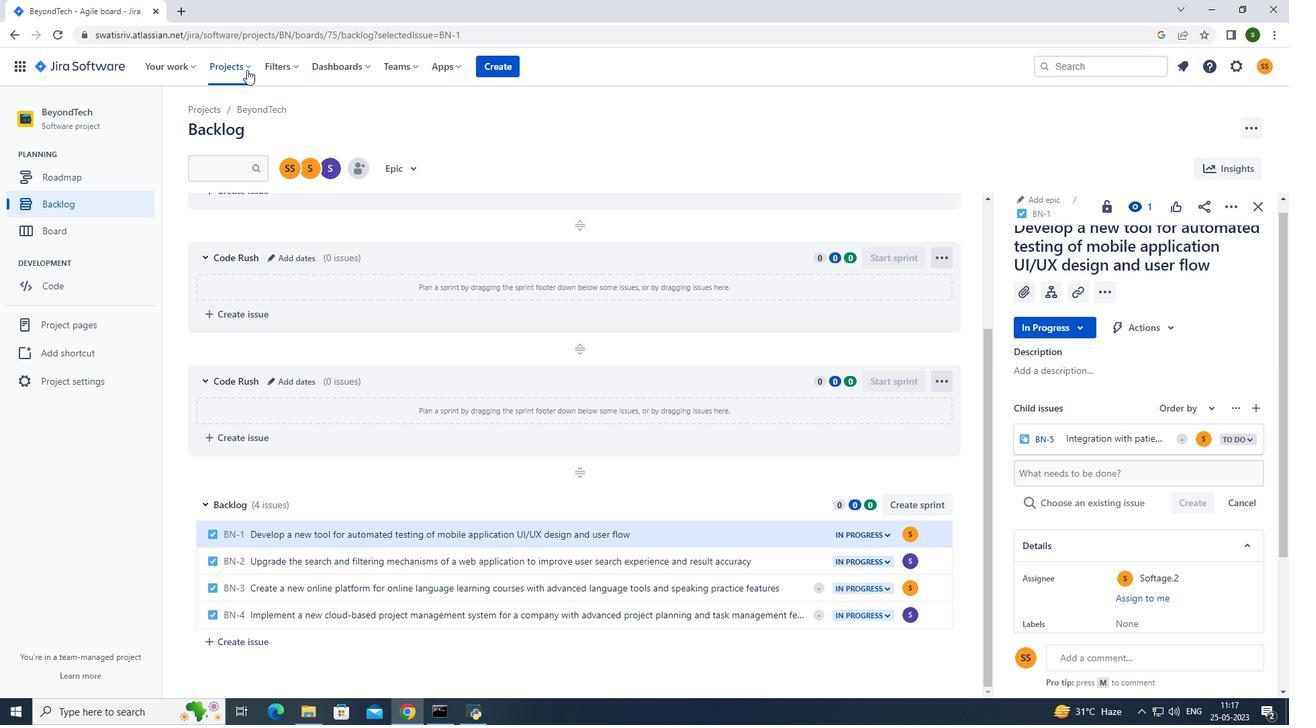 
Action: Mouse pressed left at (236, 57)
Screenshot: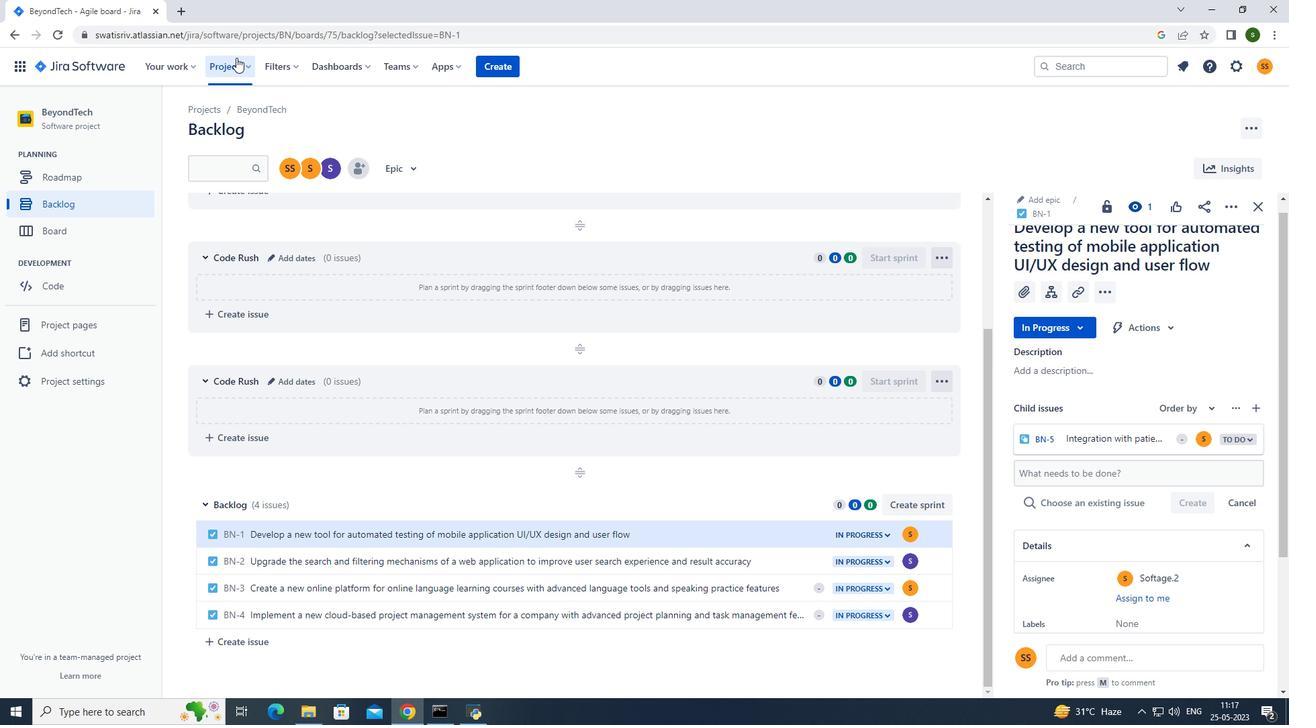 
Action: Mouse moved to (266, 119)
Screenshot: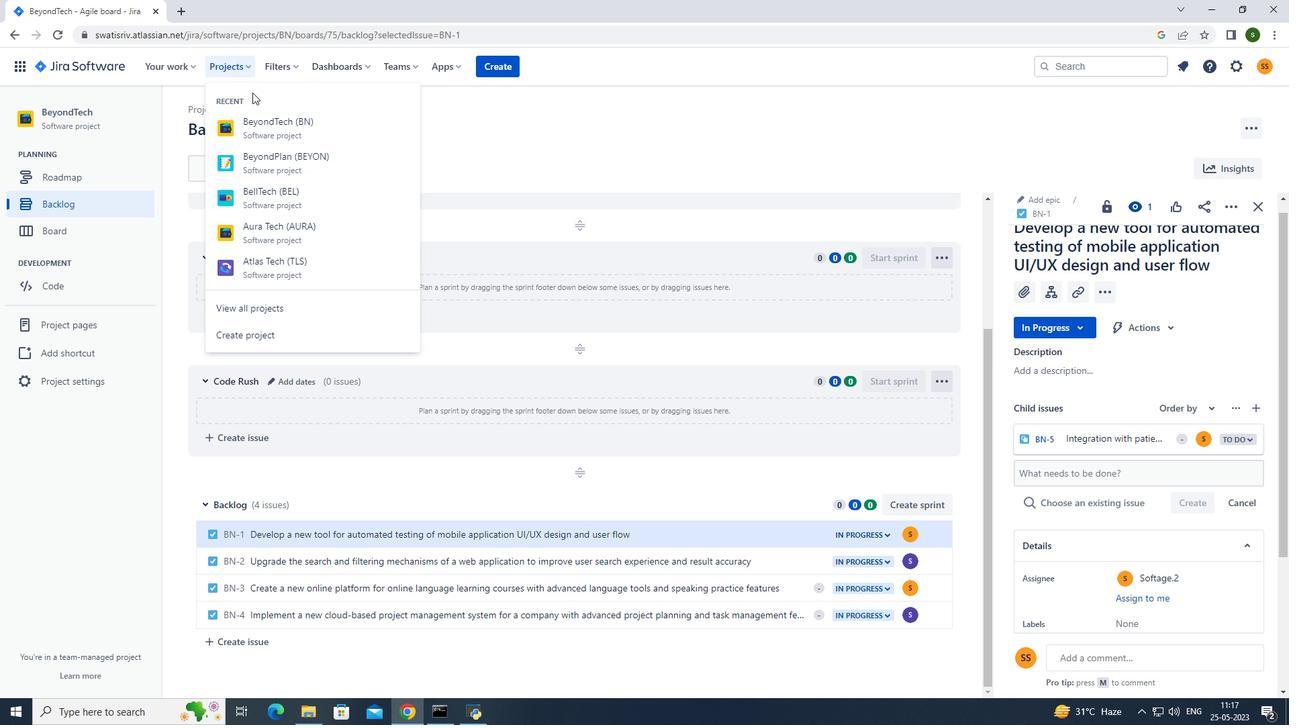 
Action: Mouse pressed left at (266, 119)
Screenshot: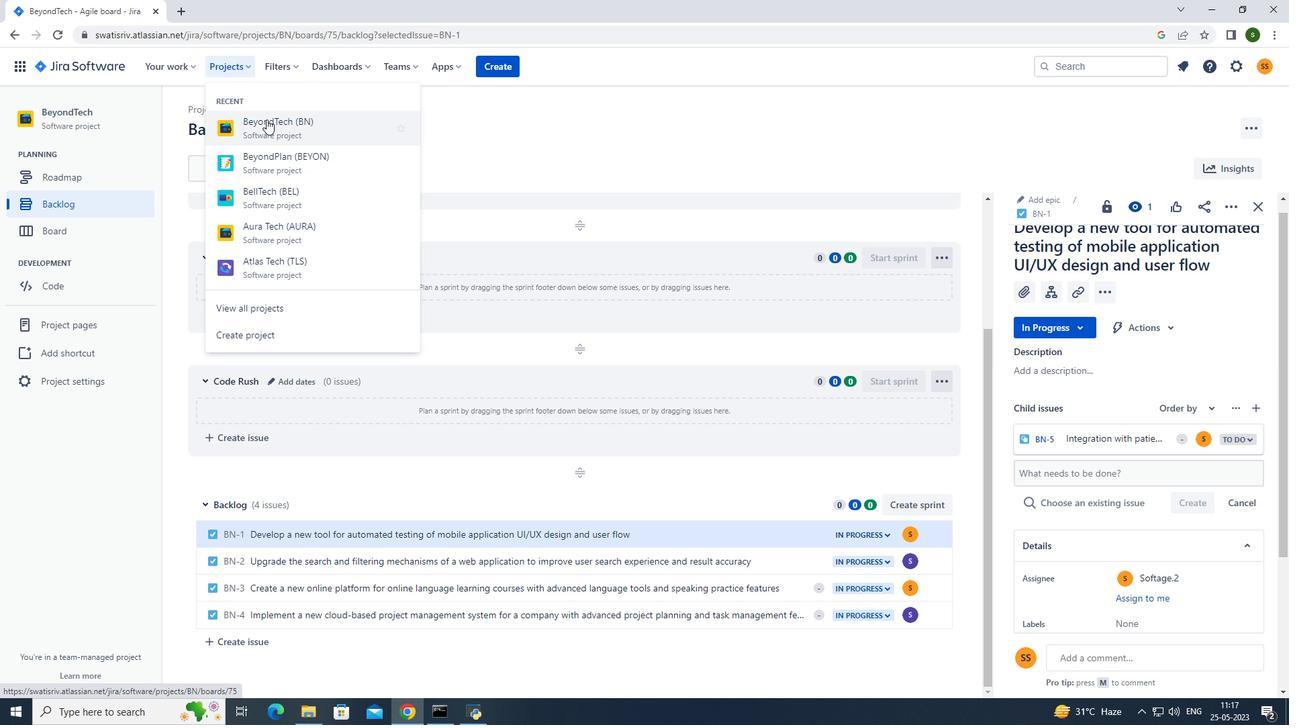 
Action: Mouse moved to (103, 206)
Screenshot: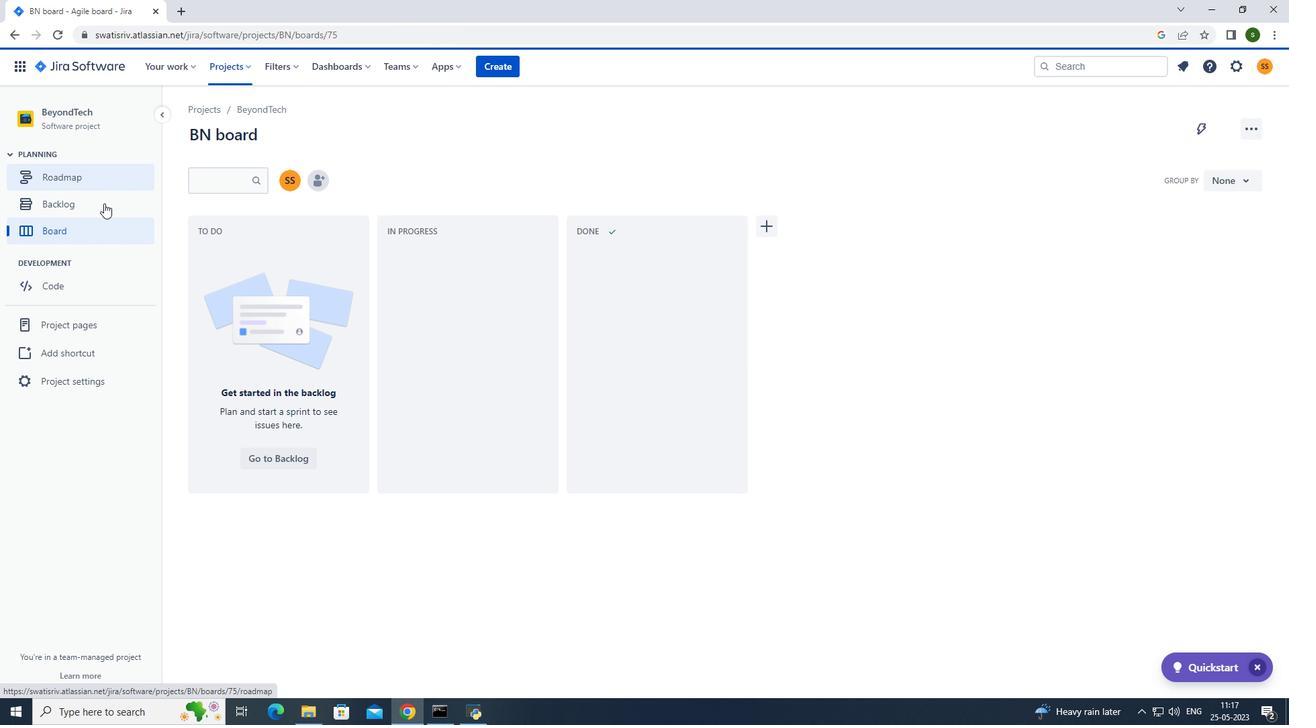 
Action: Mouse pressed left at (103, 206)
Screenshot: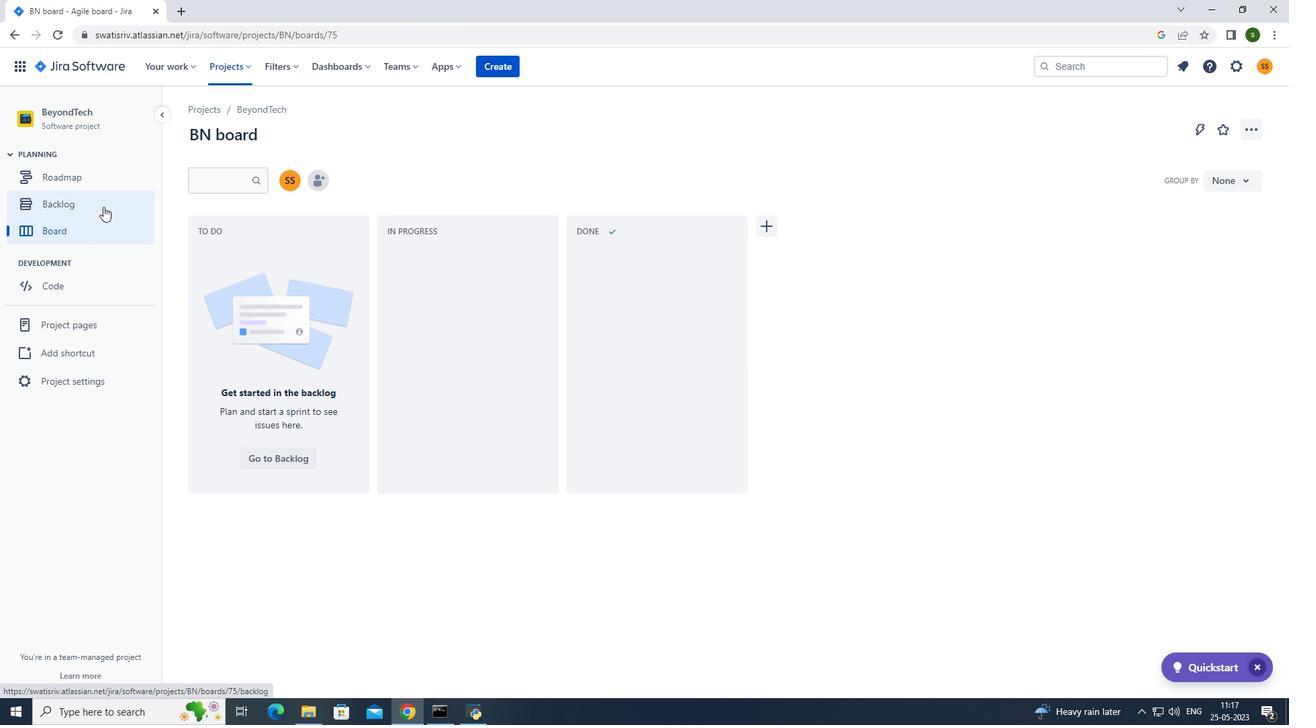 
Action: Mouse moved to (643, 453)
Screenshot: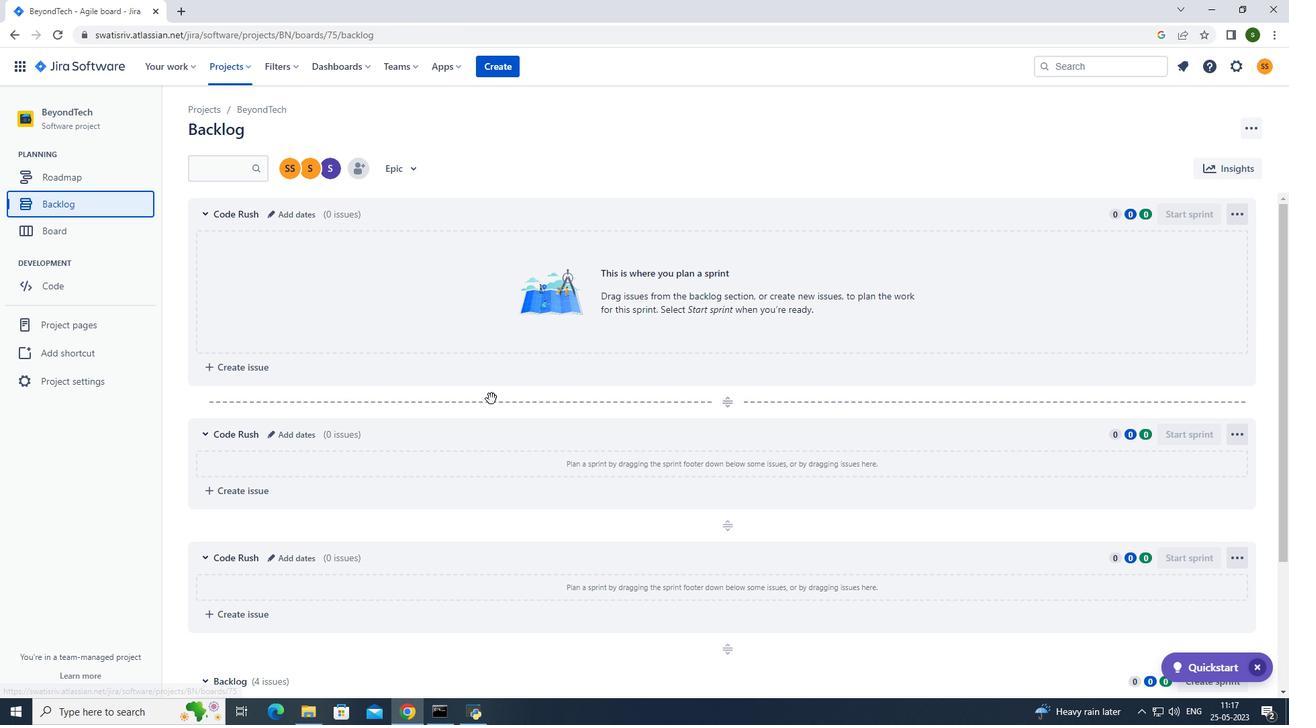
Action: Mouse scrolled (643, 452) with delta (0, 0)
Screenshot: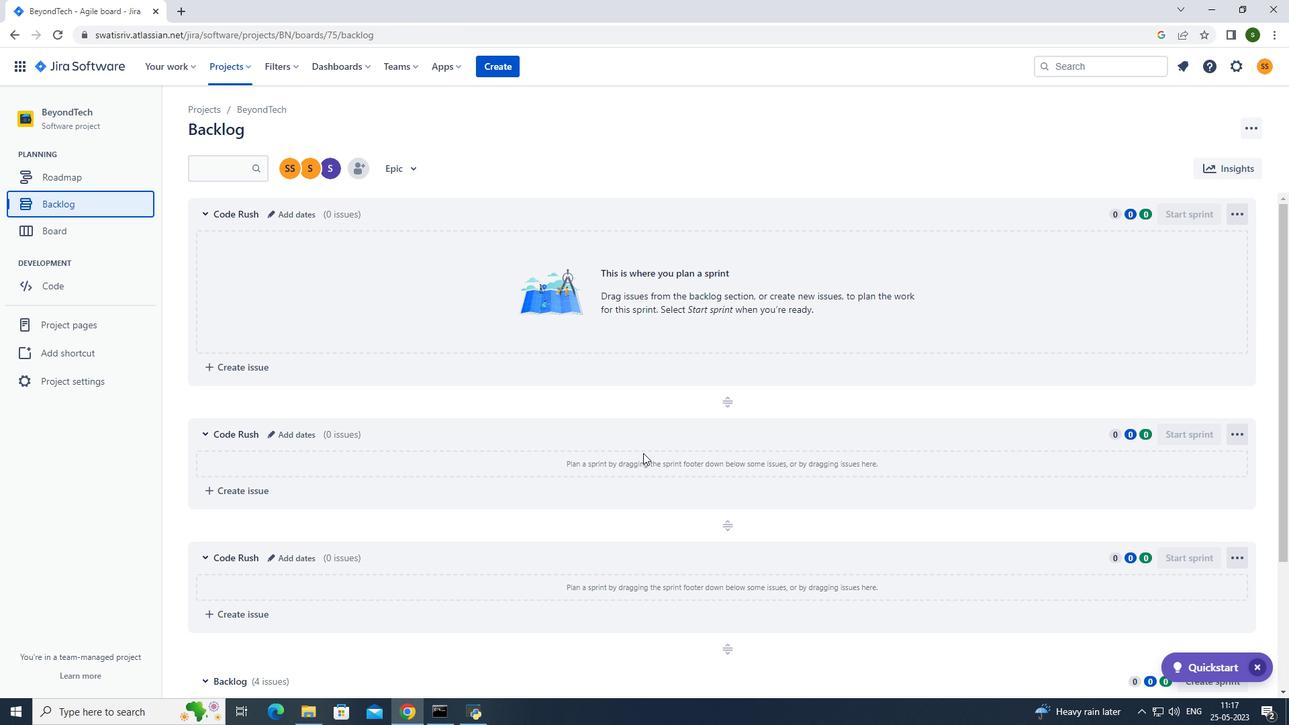 
Action: Mouse scrolled (643, 452) with delta (0, 0)
Screenshot: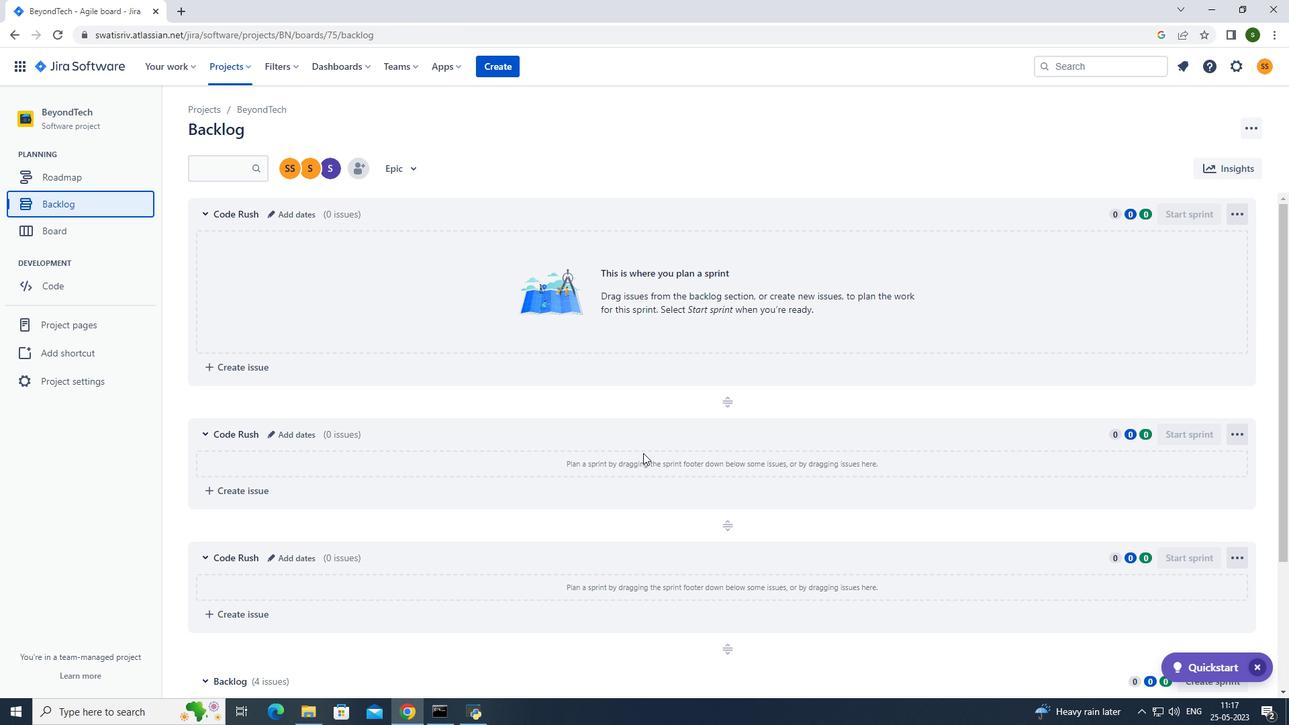 
Action: Mouse scrolled (643, 452) with delta (0, 0)
Screenshot: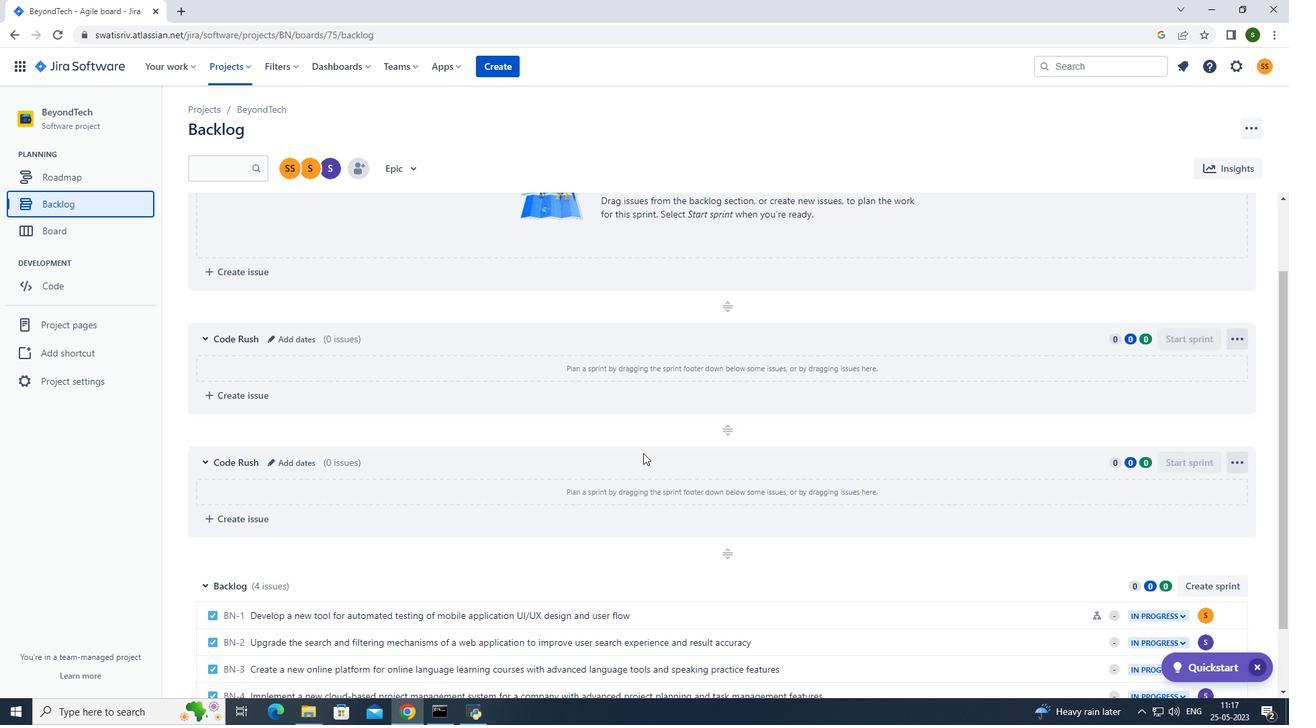 
Action: Mouse scrolled (643, 452) with delta (0, 0)
Screenshot: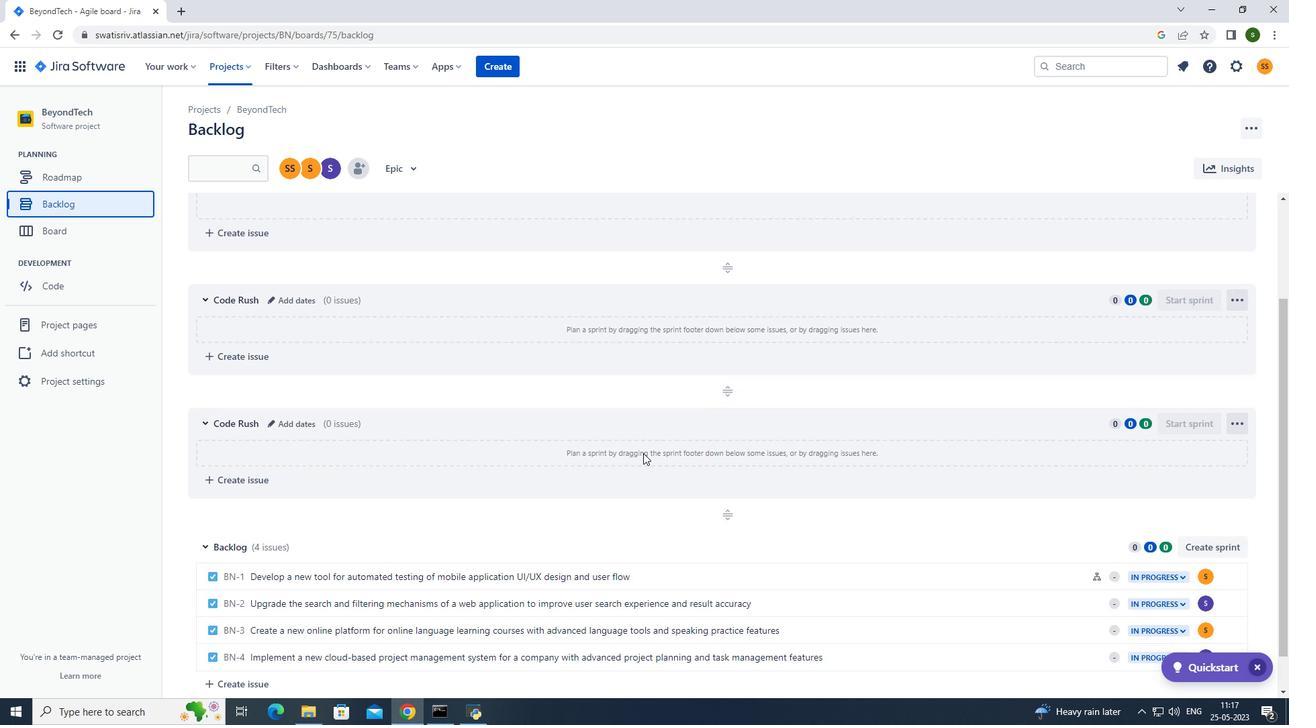
Action: Mouse scrolled (643, 452) with delta (0, 0)
Screenshot: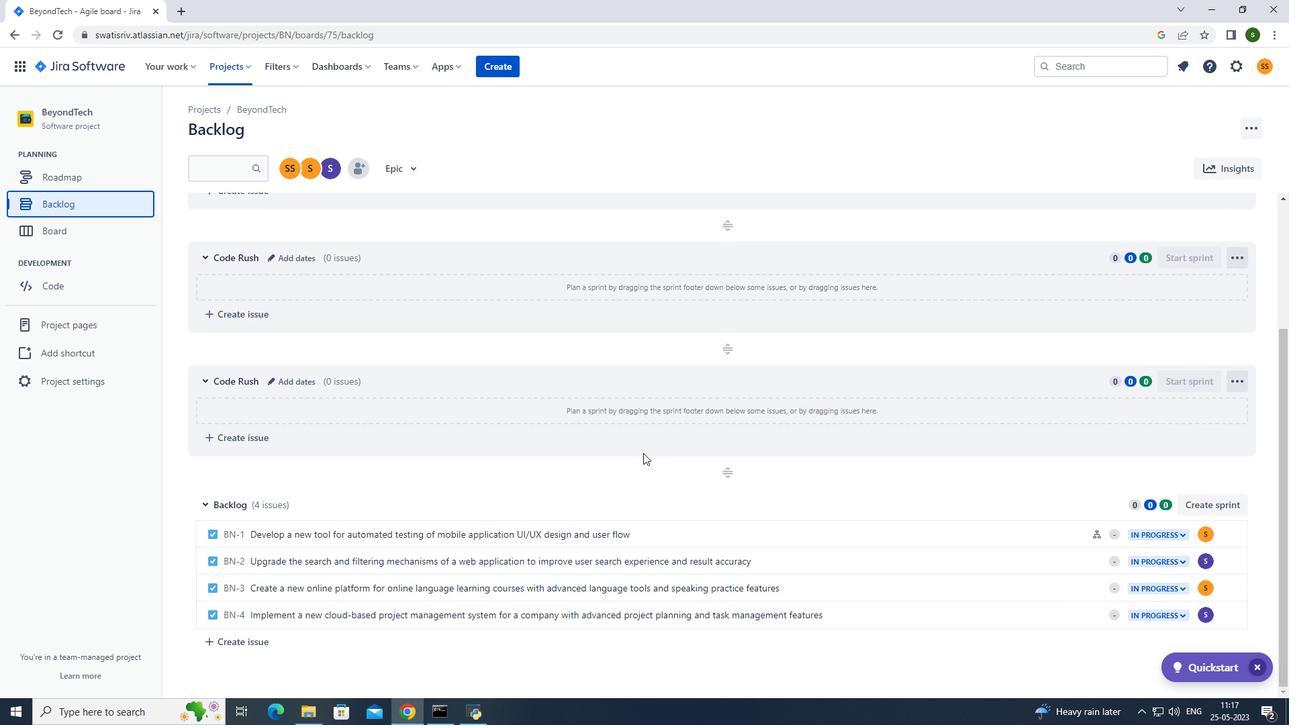 
Action: Mouse moved to (895, 556)
Screenshot: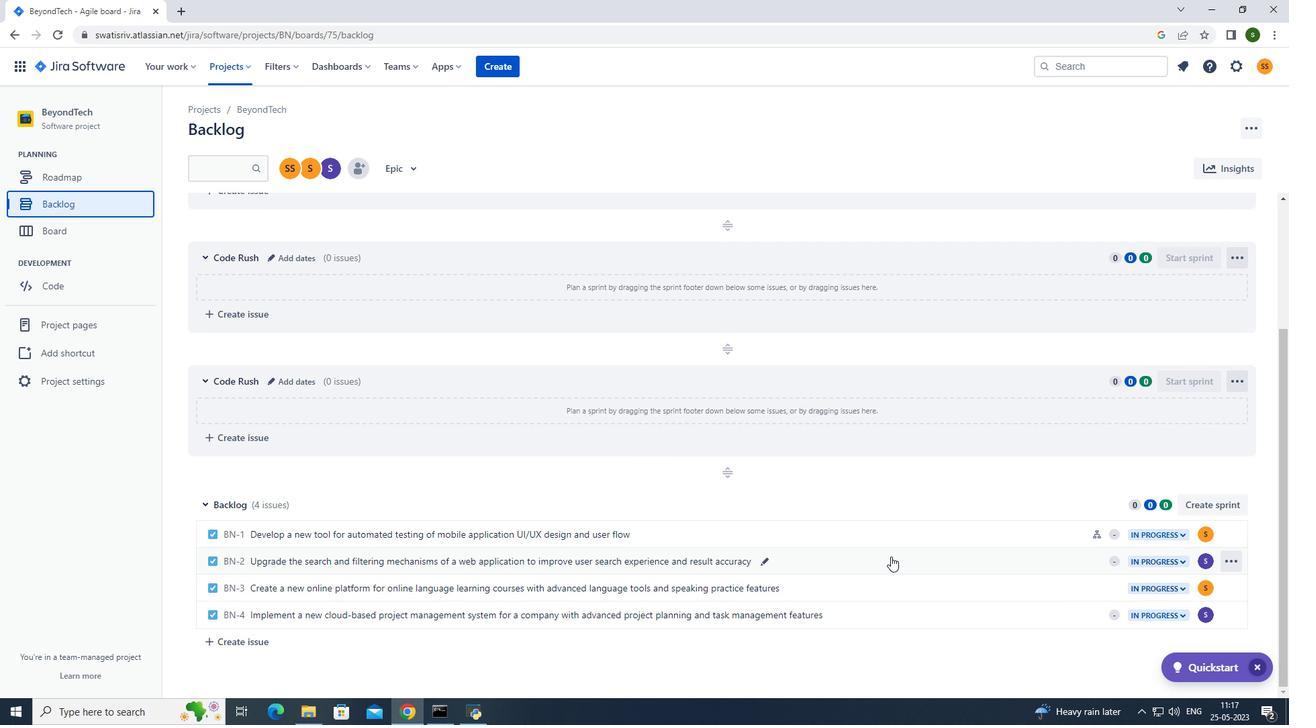 
Action: Mouse pressed left at (895, 556)
Screenshot: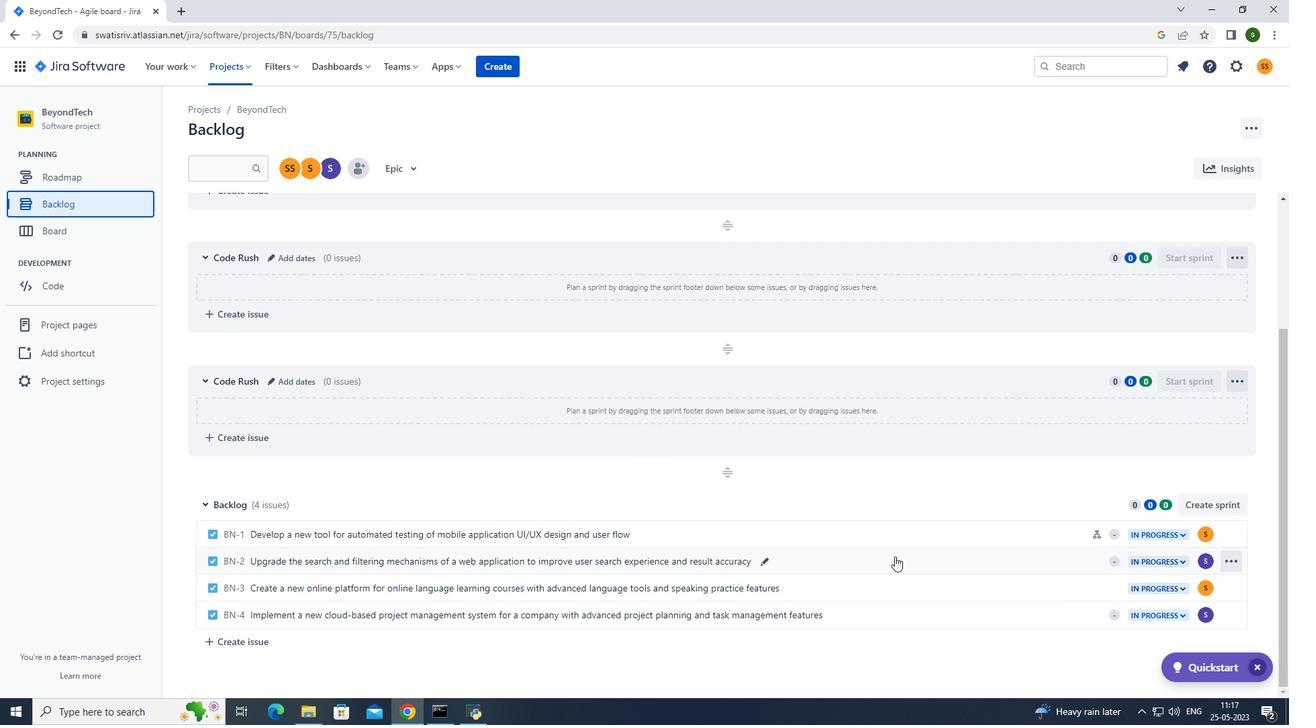 
Action: Mouse moved to (1048, 323)
Screenshot: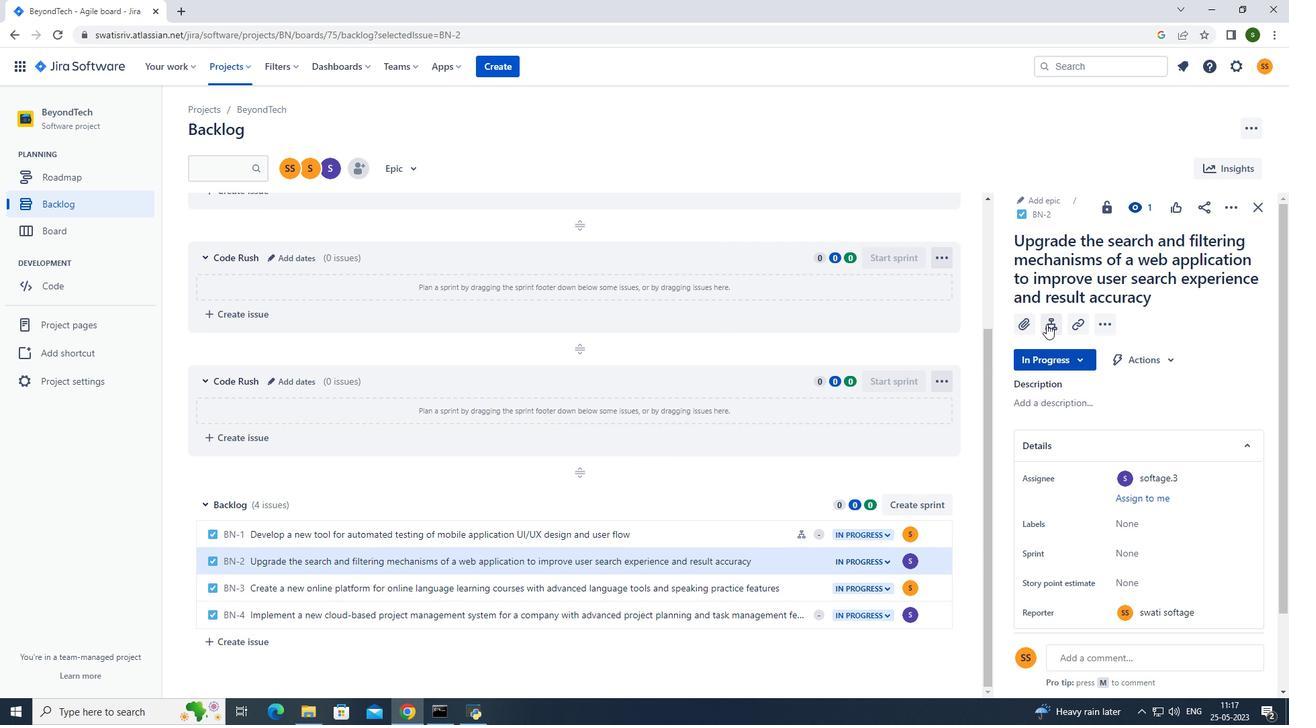 
Action: Mouse pressed left at (1048, 323)
Screenshot: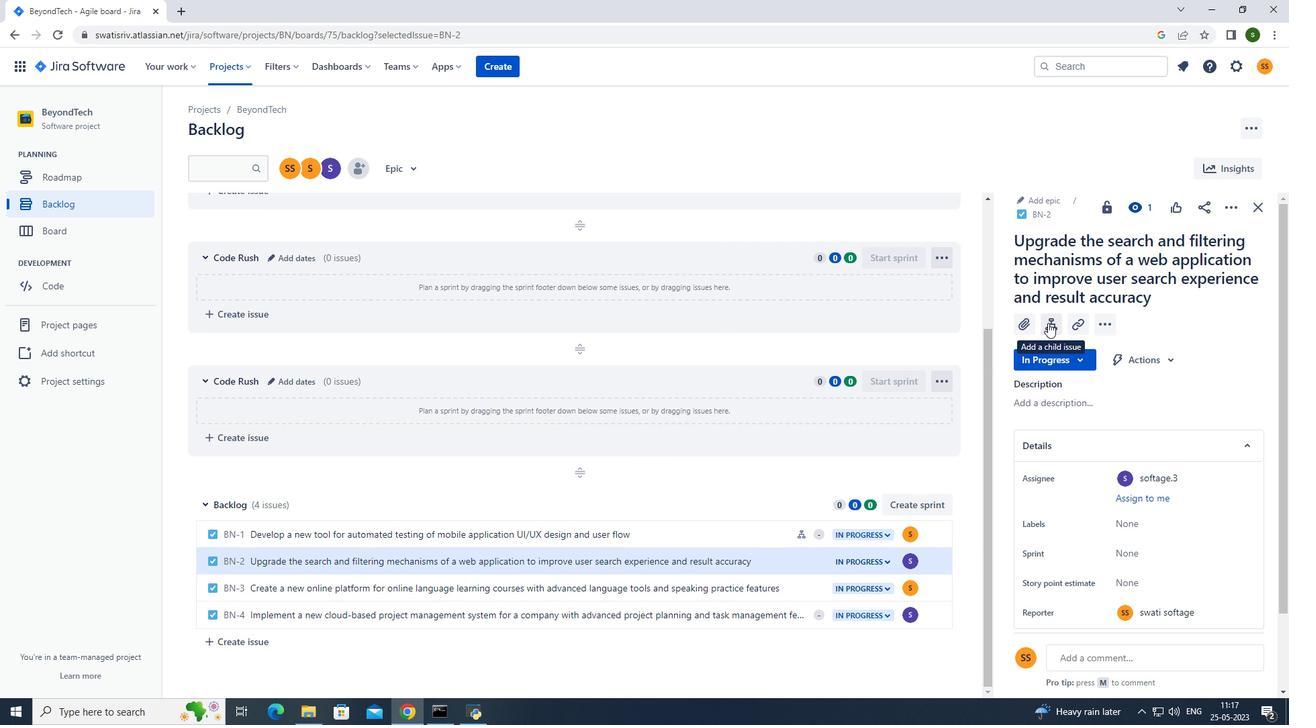 
Action: Mouse moved to (1099, 427)
Screenshot: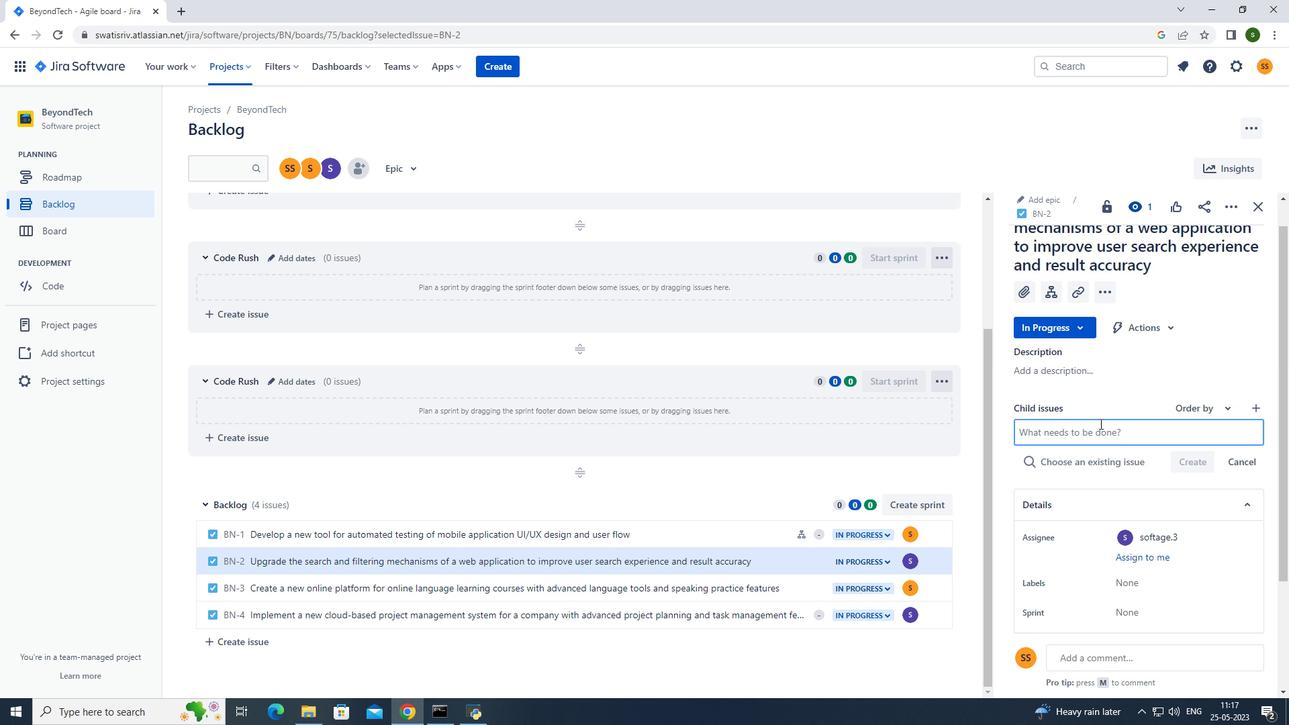 
Action: Mouse pressed left at (1099, 427)
Screenshot: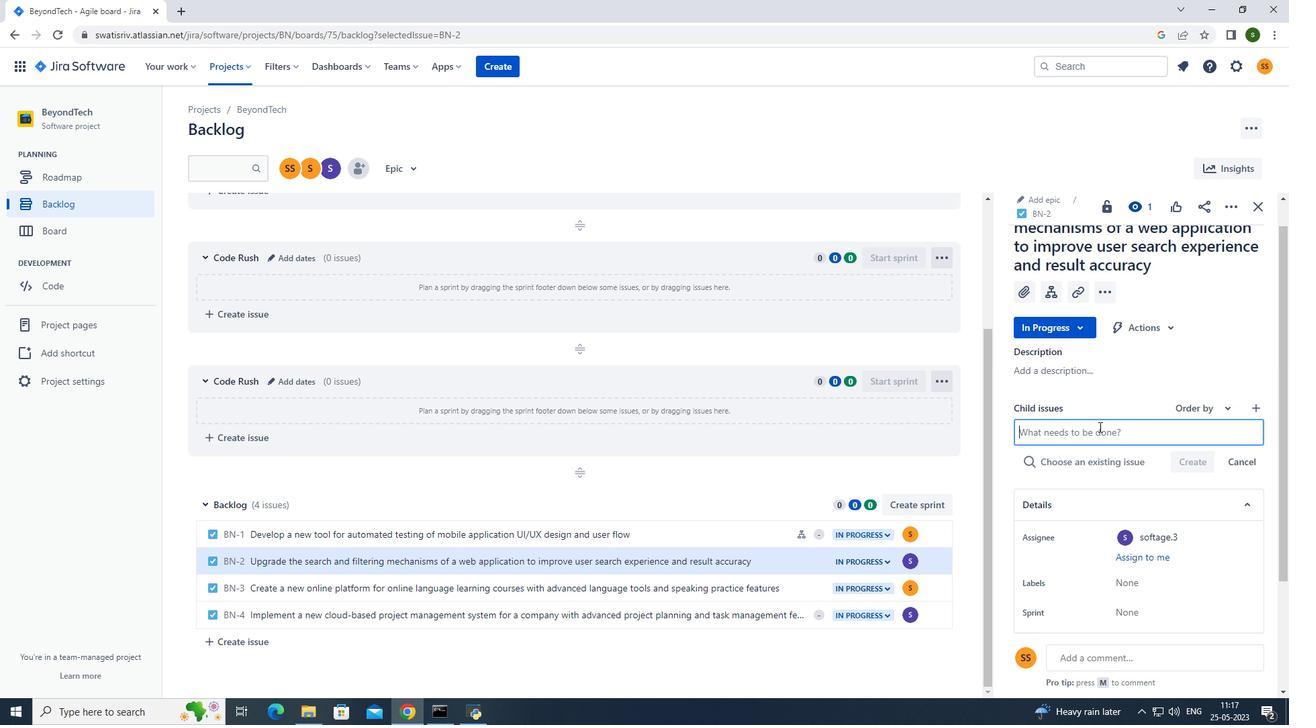 
Action: Key pressed <Key.caps_lock>C<Key.caps_lock>ode<Key.space>opi<Key.backspace>timization<Key.space>for<Key.space>low-latency<Key.space>network<Key.space>socket<Key.space>optimization<Key.enter>
Screenshot: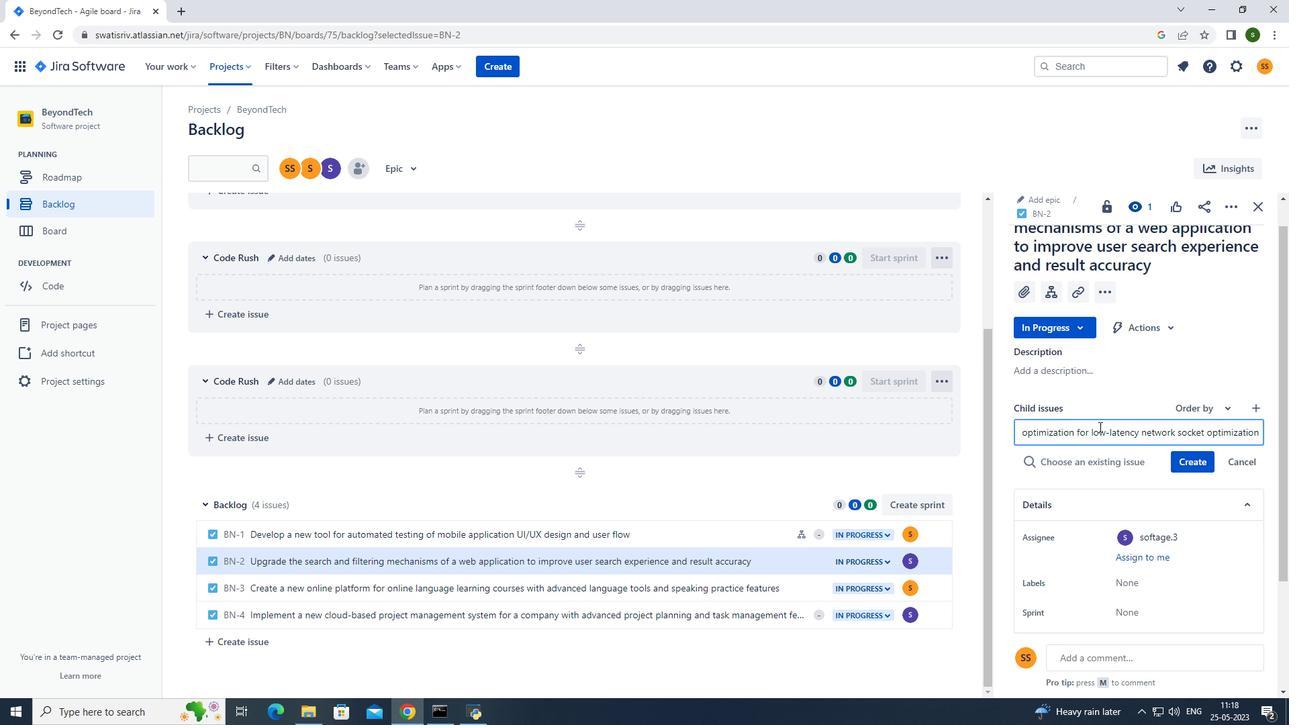 
Action: Mouse moved to (1197, 437)
Screenshot: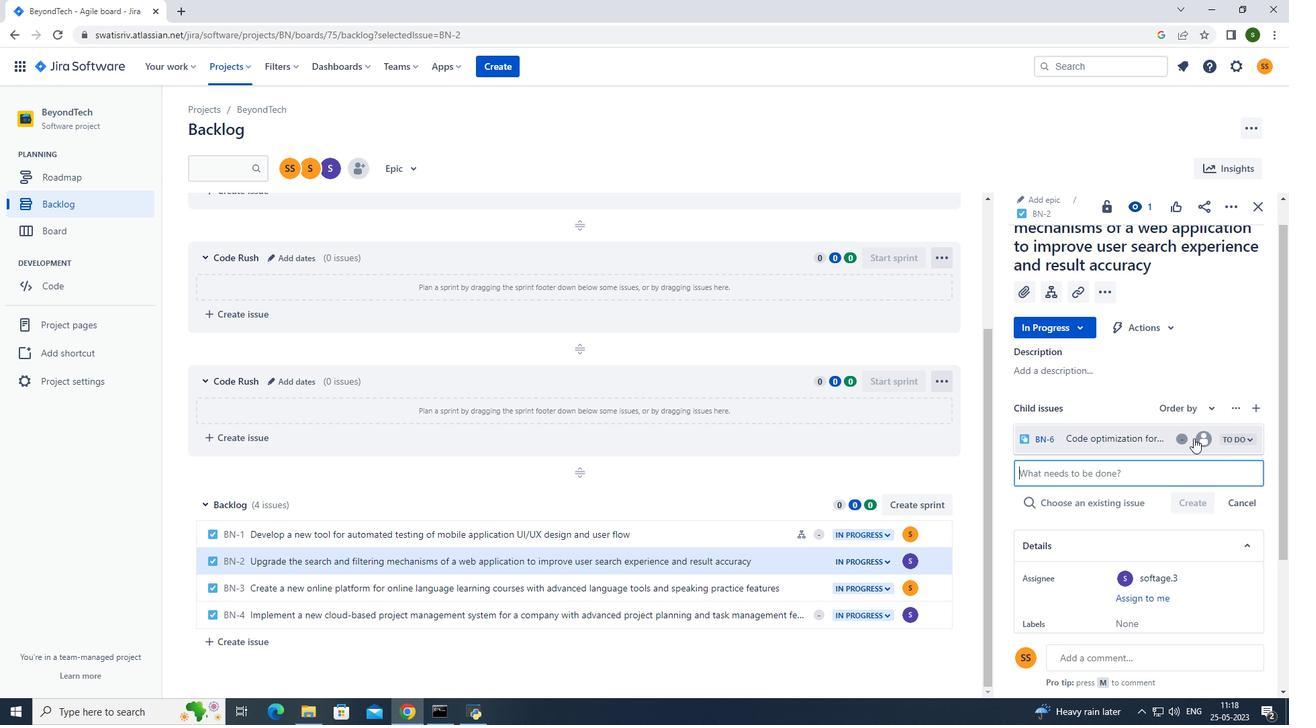 
Action: Mouse pressed left at (1197, 437)
Screenshot: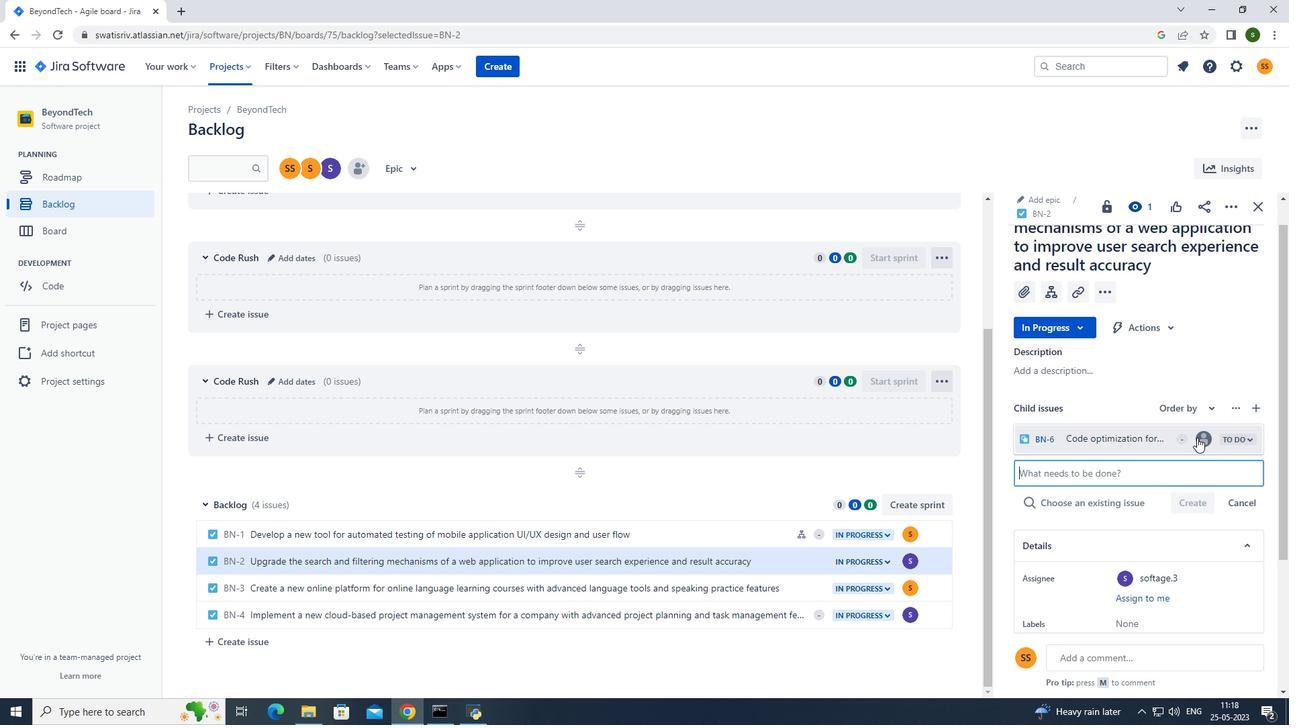 
Action: Mouse moved to (1101, 368)
Screenshot: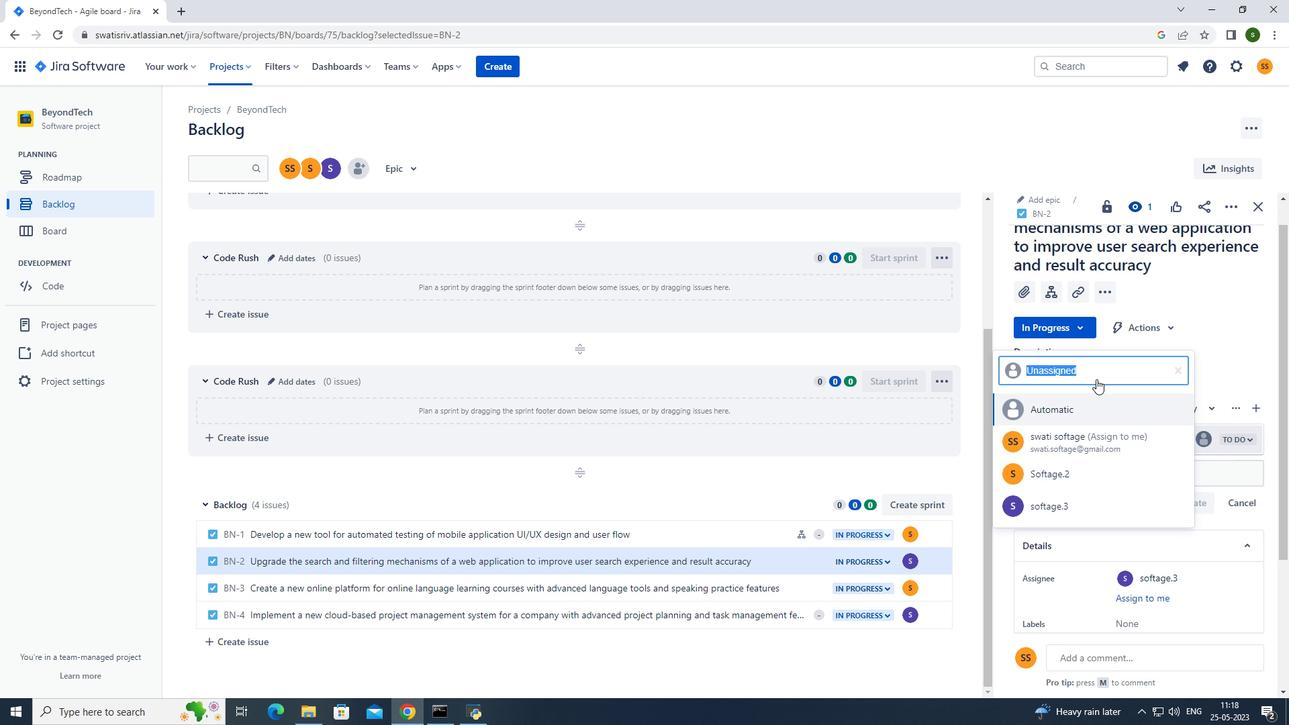 
Action: Key pressed softage.3<Key.shift>@softage.net
Screenshot: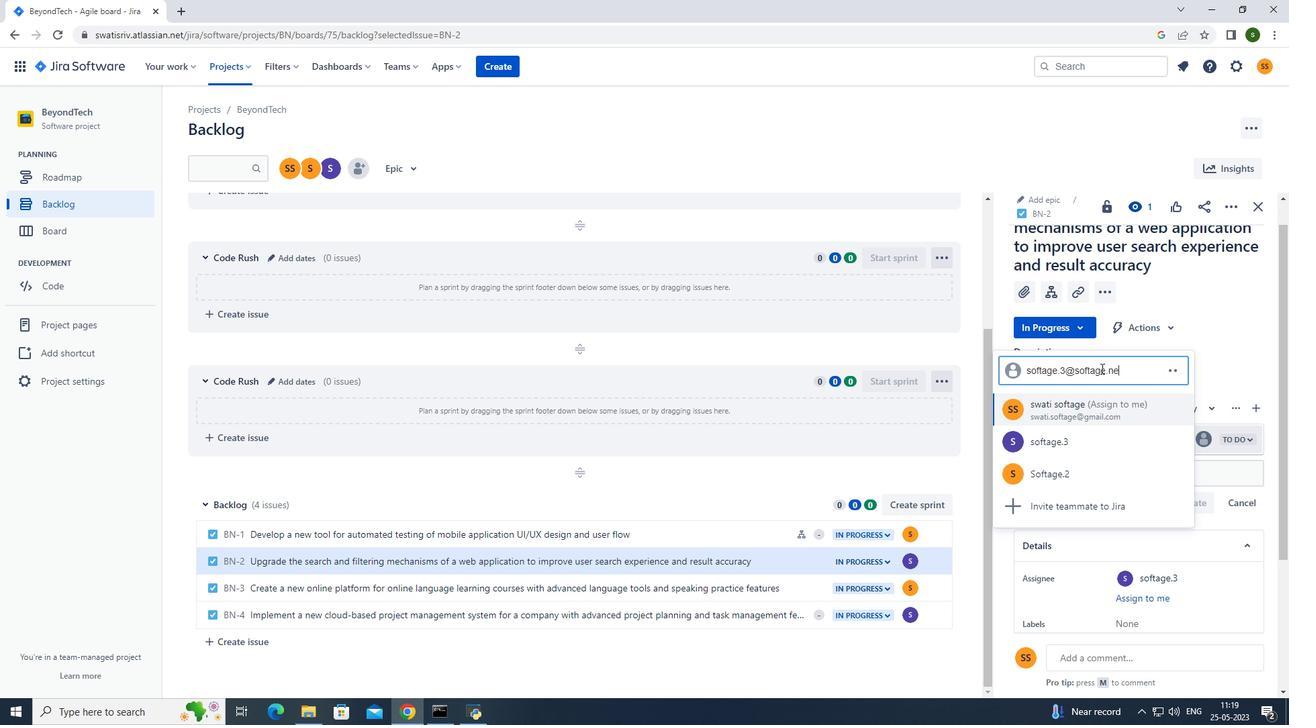 
Action: Mouse moved to (1062, 436)
Screenshot: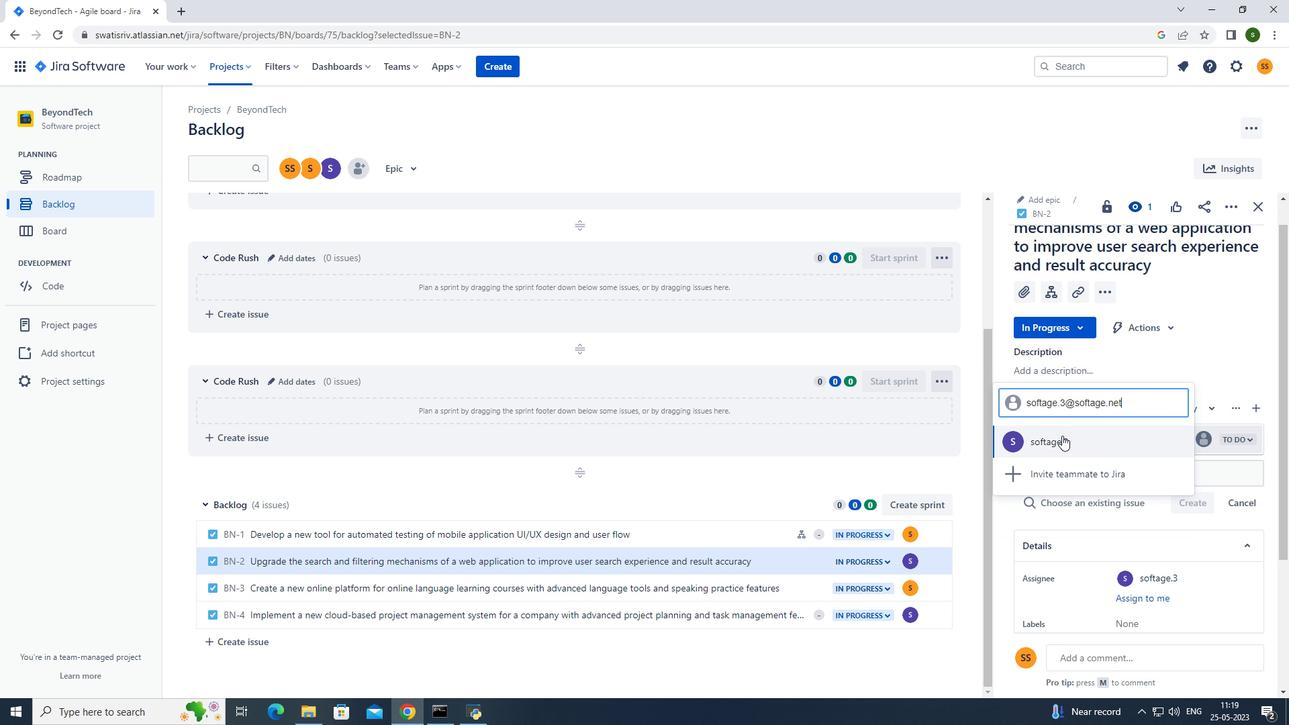 
Action: Mouse pressed left at (1062, 436)
Screenshot: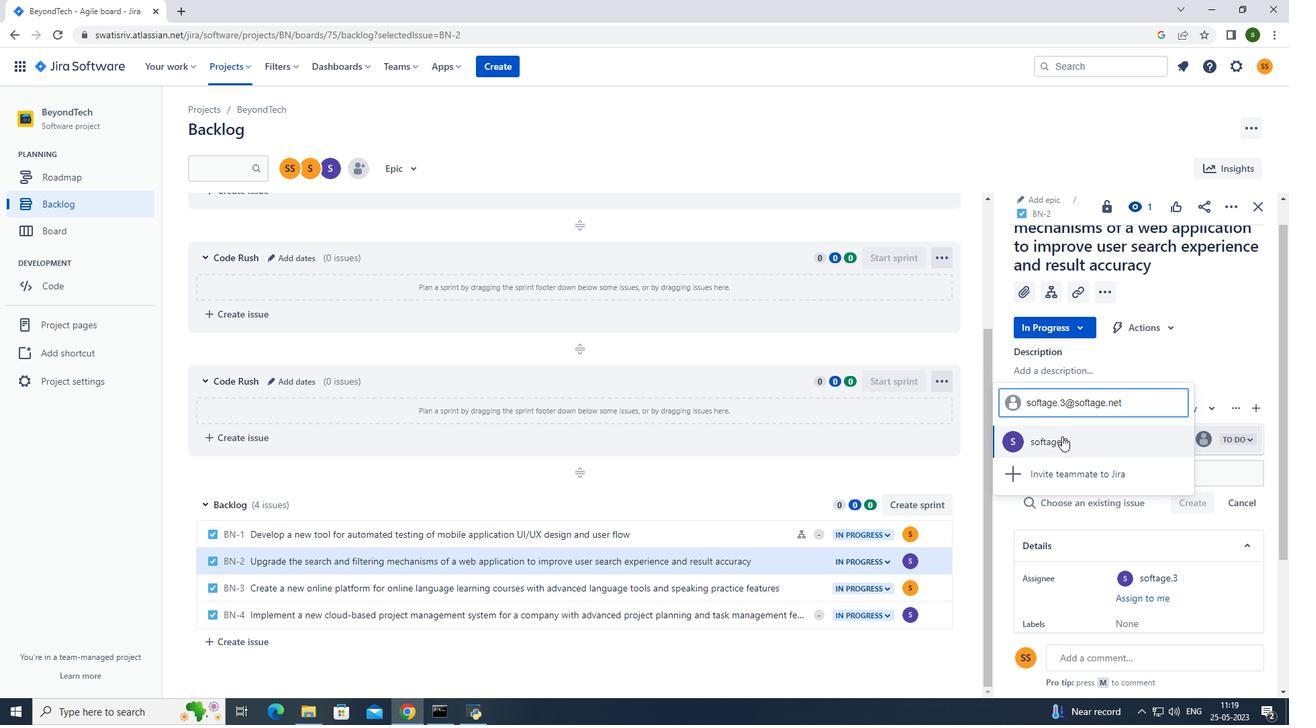 
Action: Mouse moved to (734, 149)
Screenshot: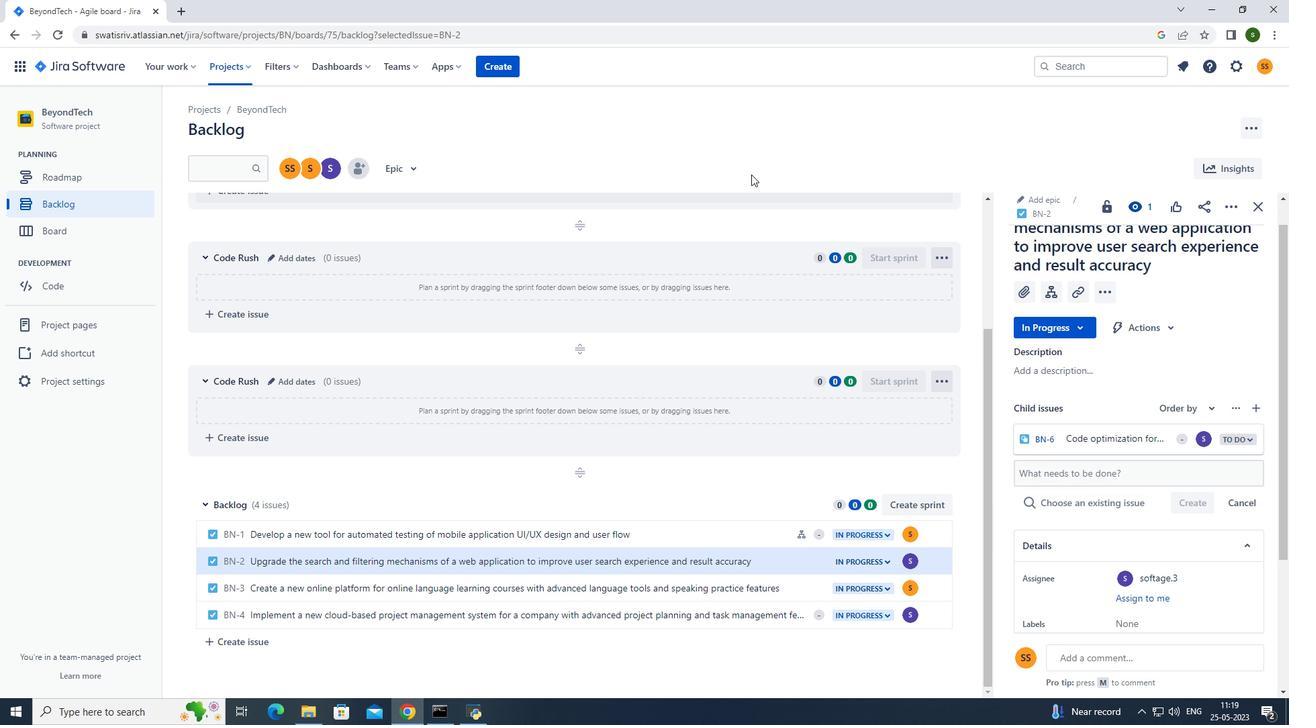 
Action: Mouse pressed left at (734, 149)
Screenshot: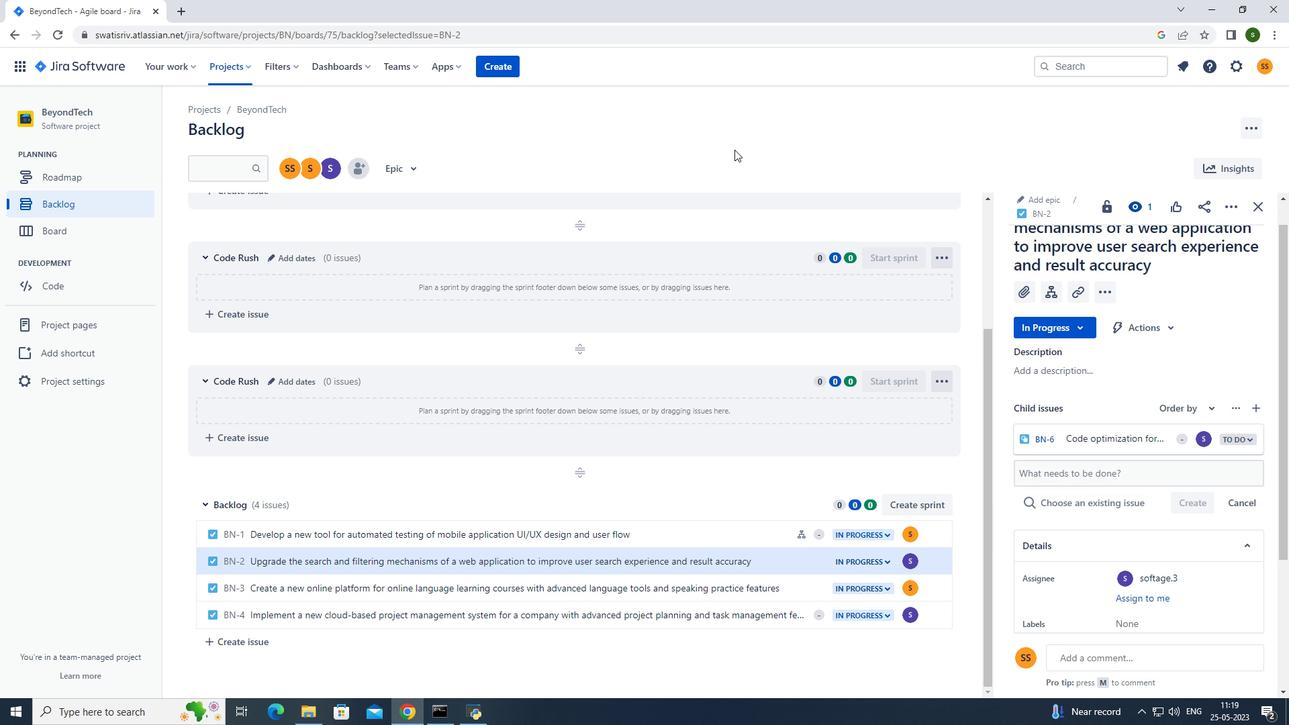 
